 Task: Find connections with filter location New Westminster with filter topic #Consultantswith filter profile language French with filter current company IFF with filter school Young freshers Jobs in Karnataka with filter industry Book and Periodical Publishing with filter service category Project Management with filter keywords title Mentor
Action: Mouse moved to (212, 267)
Screenshot: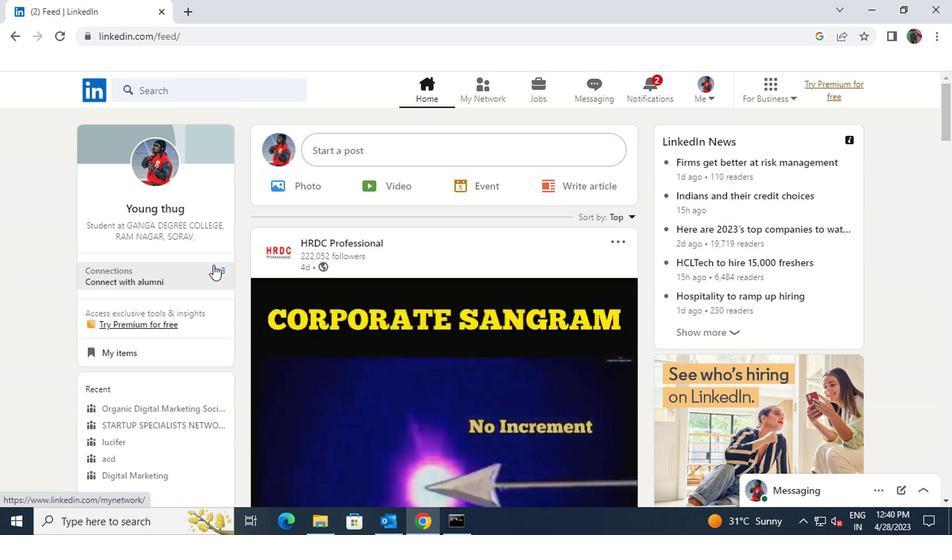 
Action: Mouse pressed left at (212, 267)
Screenshot: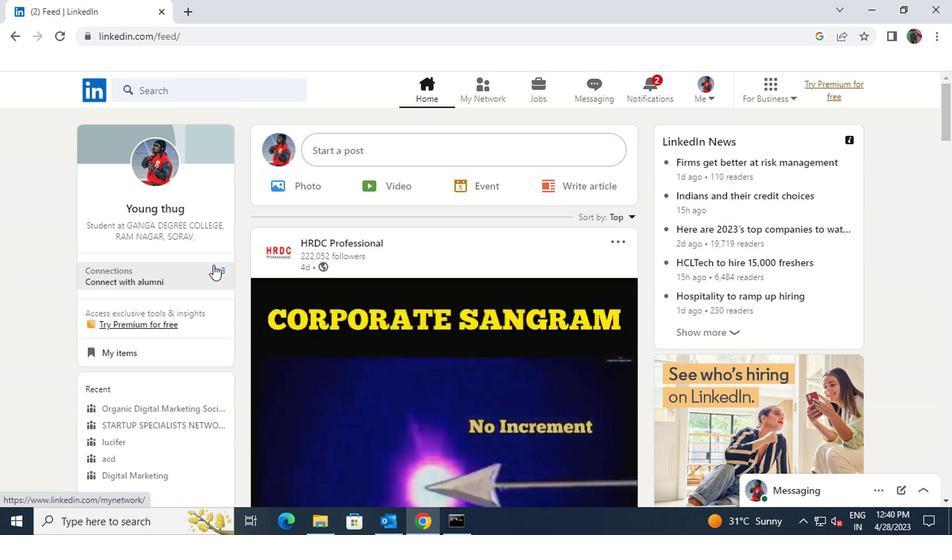 
Action: Mouse moved to (257, 169)
Screenshot: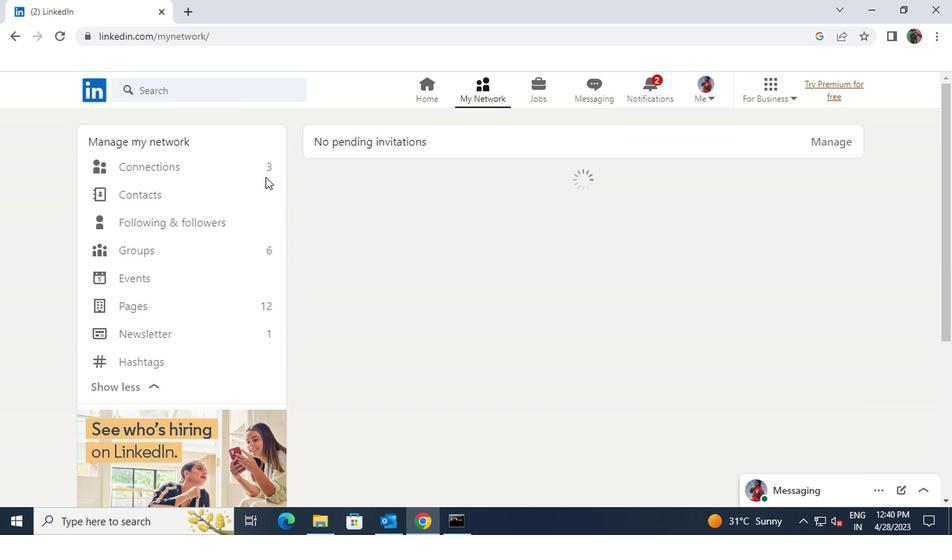 
Action: Mouse pressed left at (257, 169)
Screenshot: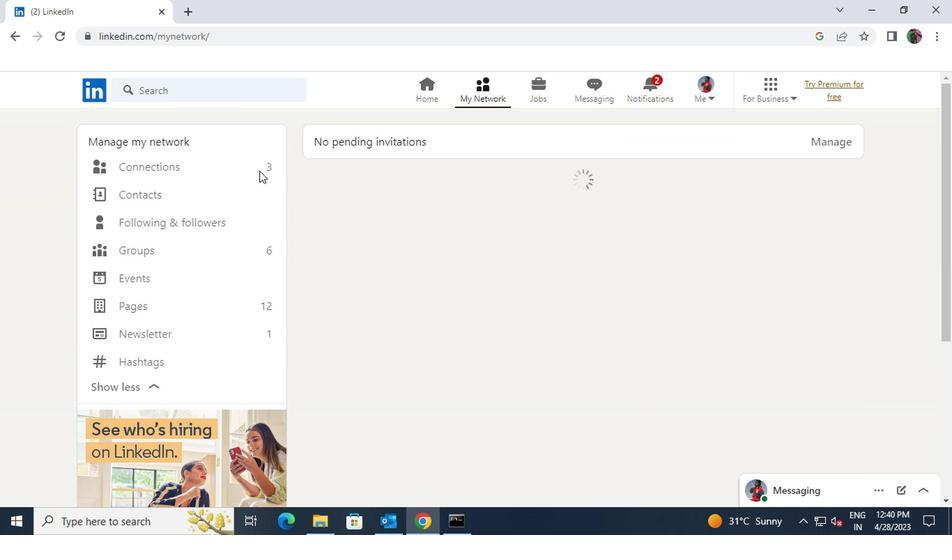
Action: Mouse moved to (252, 160)
Screenshot: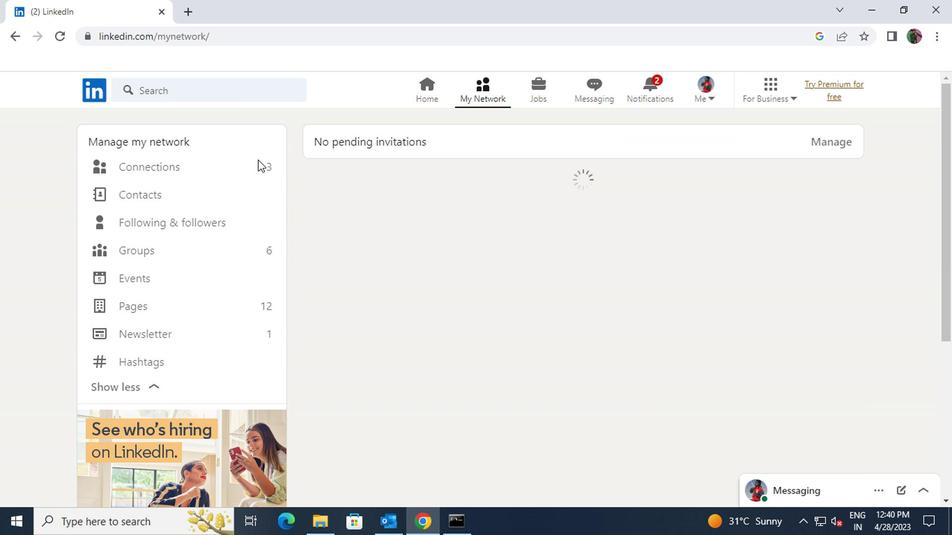 
Action: Mouse pressed left at (252, 160)
Screenshot: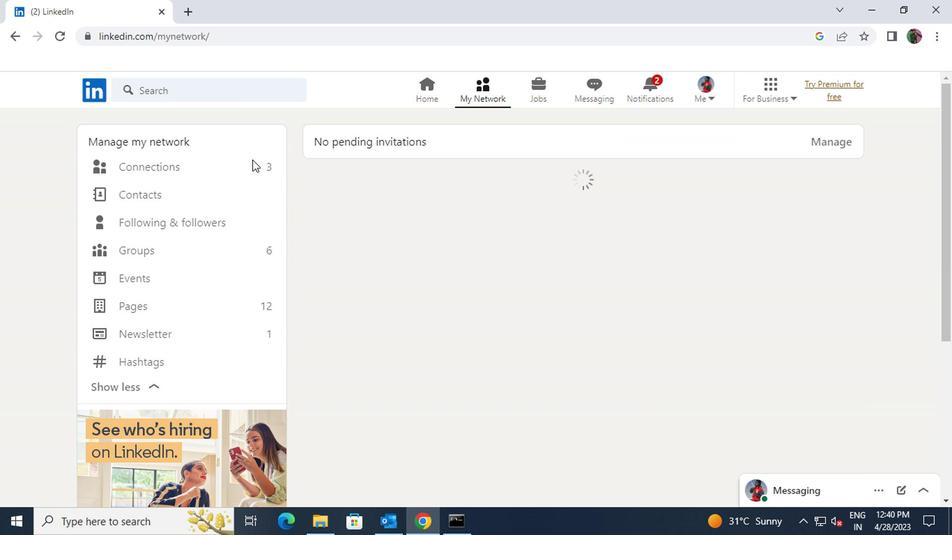 
Action: Mouse moved to (251, 160)
Screenshot: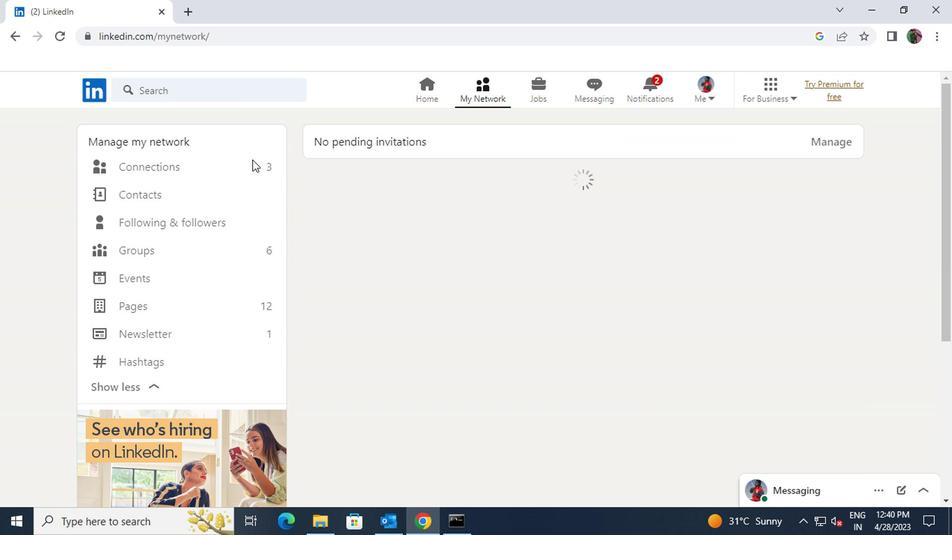 
Action: Mouse pressed left at (251, 160)
Screenshot: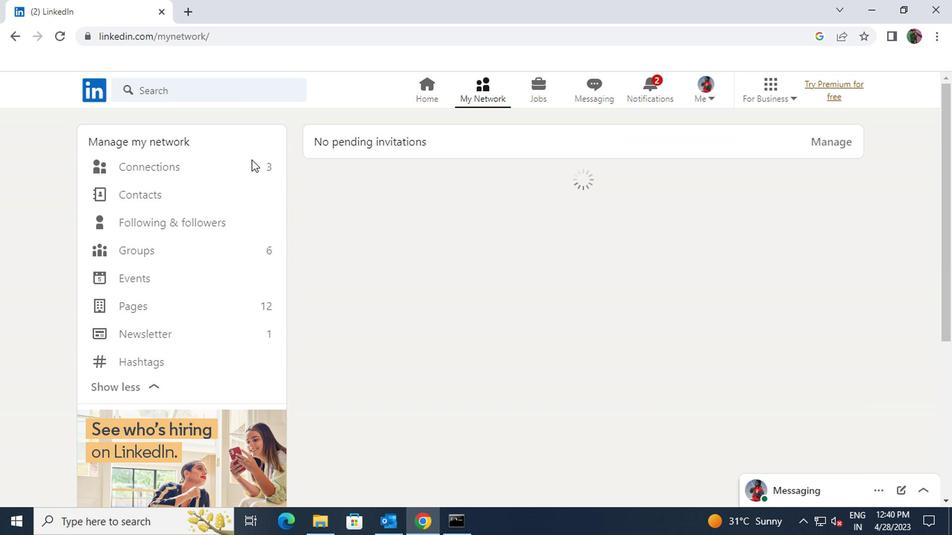 
Action: Mouse moved to (267, 170)
Screenshot: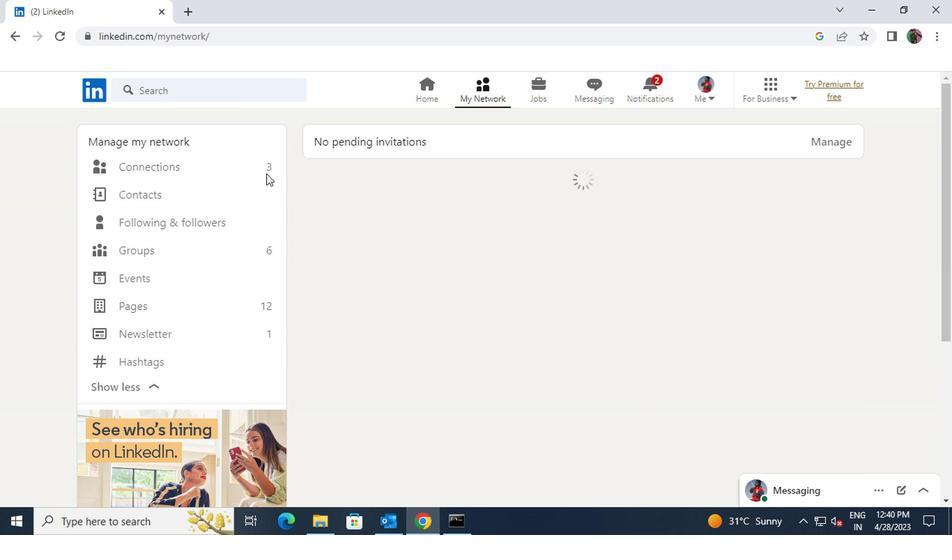 
Action: Mouse pressed left at (267, 170)
Screenshot: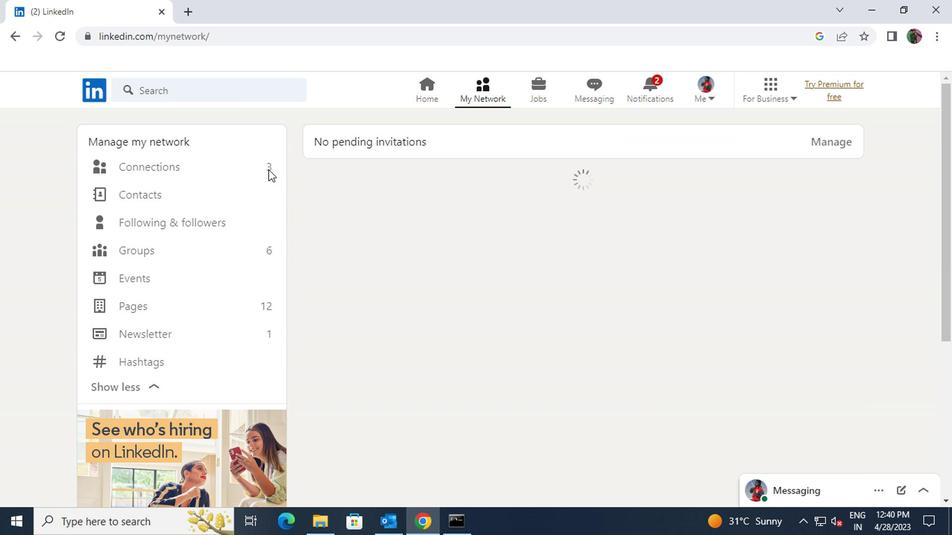 
Action: Mouse pressed left at (267, 170)
Screenshot: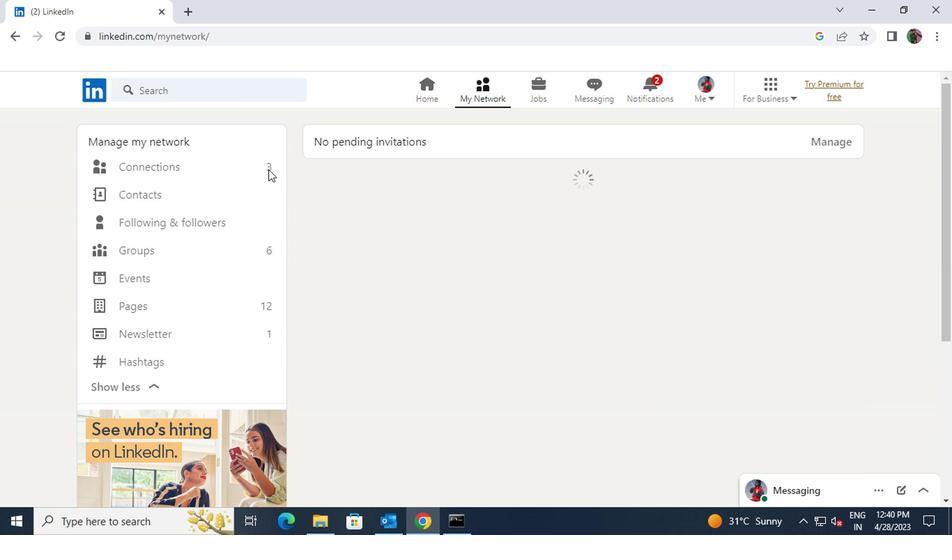 
Action: Mouse moved to (168, 167)
Screenshot: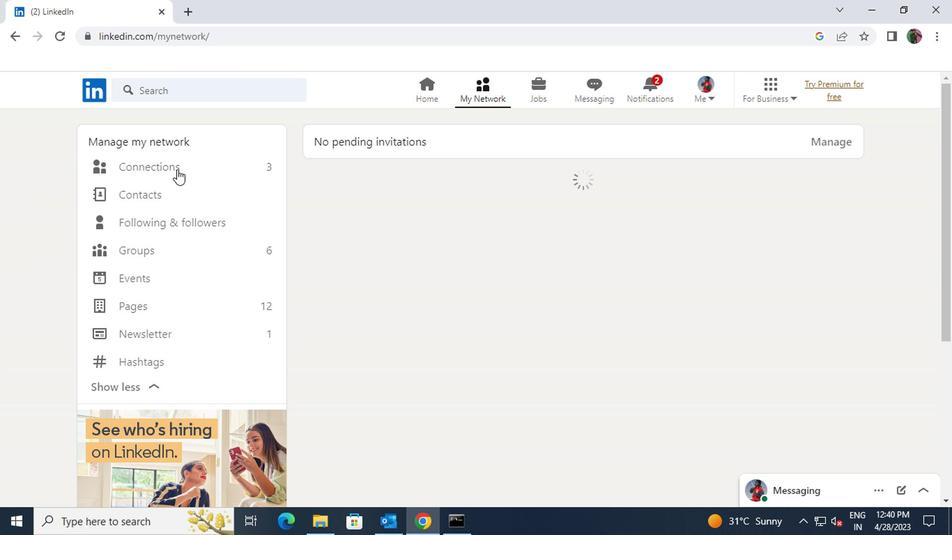 
Action: Mouse pressed left at (168, 167)
Screenshot: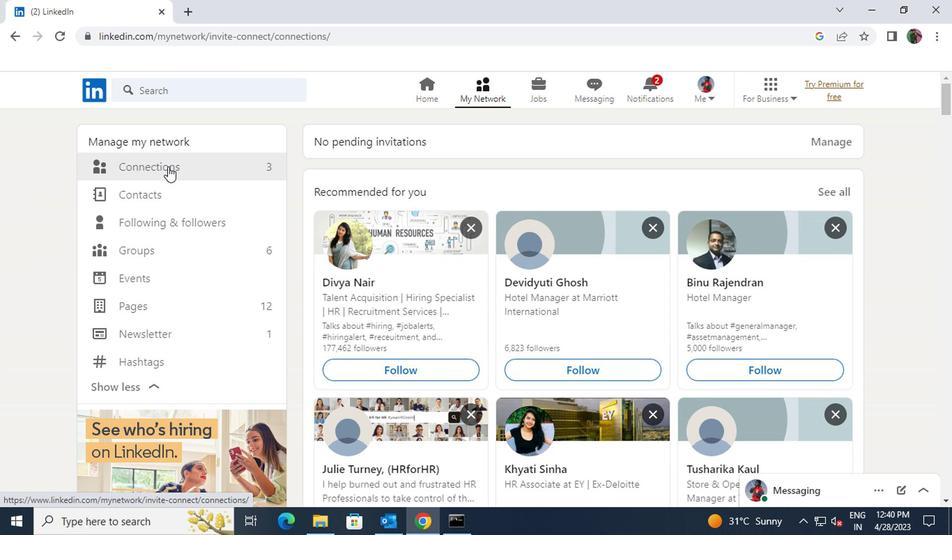 
Action: Mouse moved to (571, 169)
Screenshot: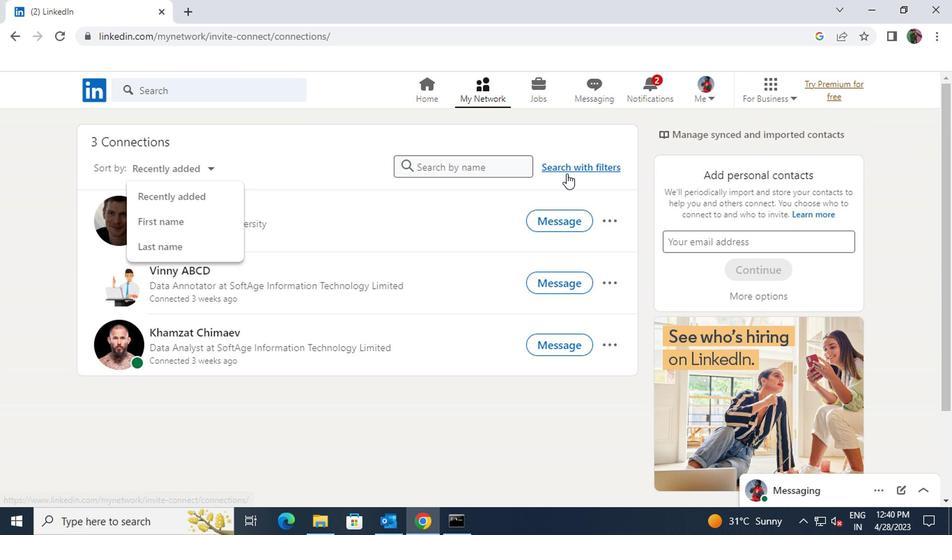 
Action: Mouse pressed left at (571, 169)
Screenshot: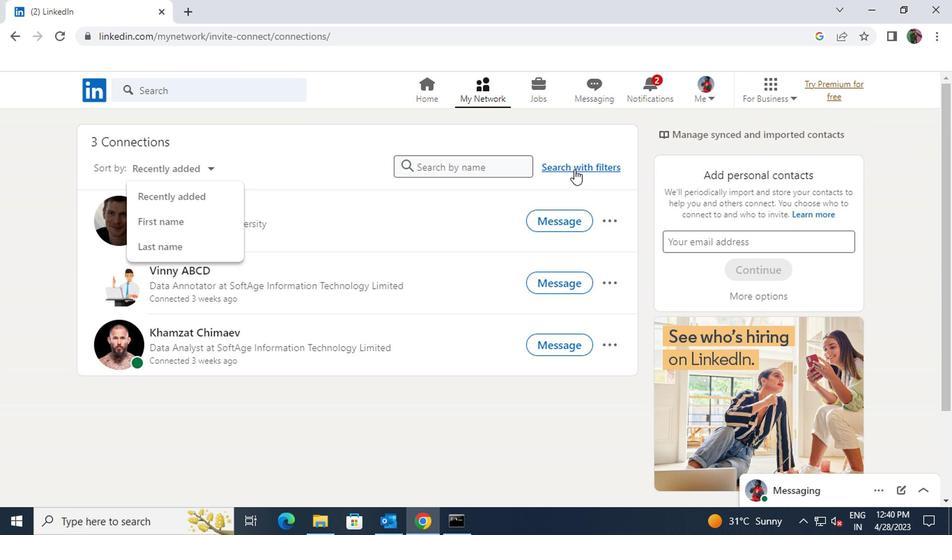 
Action: Mouse moved to (528, 129)
Screenshot: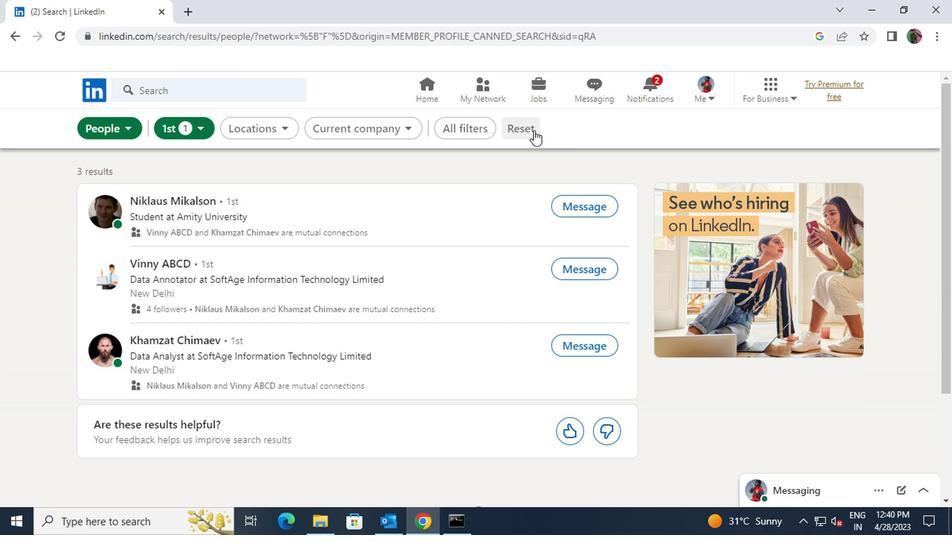 
Action: Mouse pressed left at (528, 129)
Screenshot: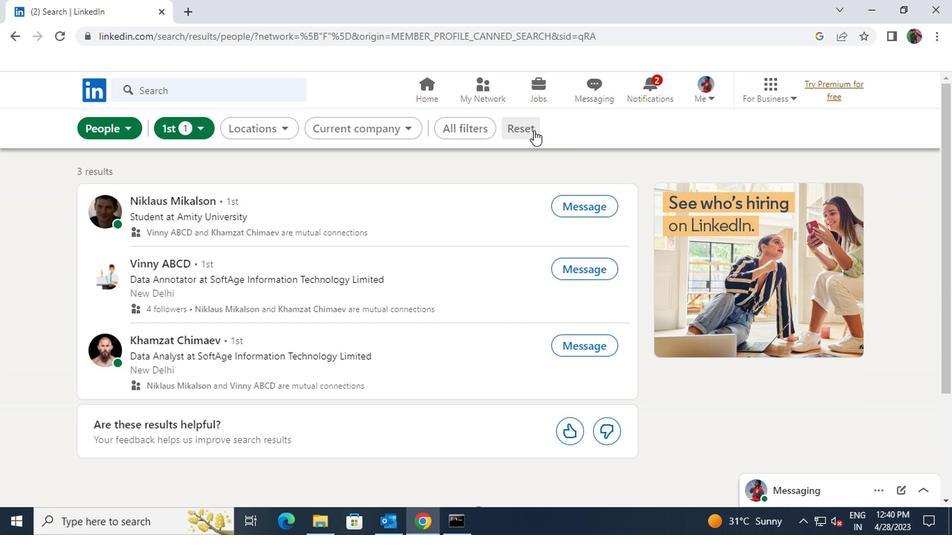 
Action: Mouse moved to (515, 127)
Screenshot: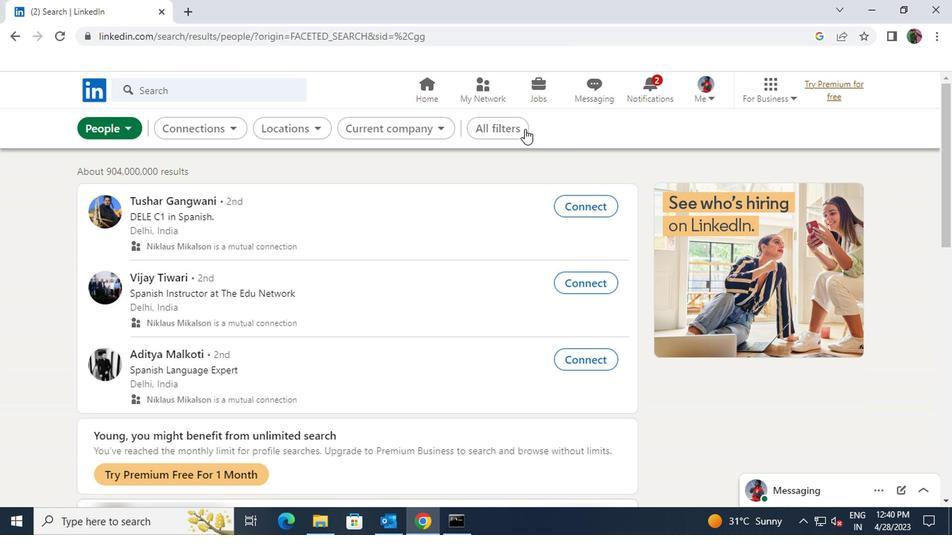 
Action: Mouse pressed left at (515, 127)
Screenshot: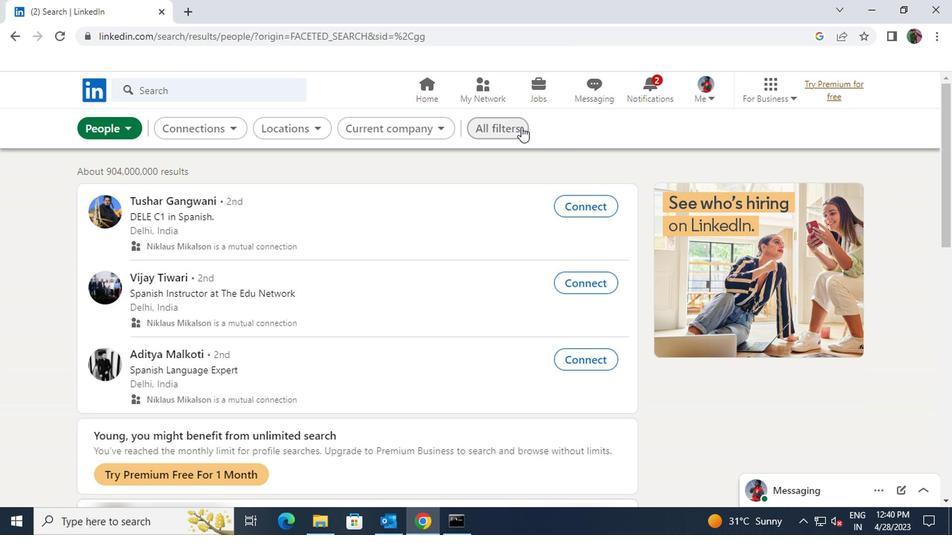 
Action: Mouse moved to (762, 325)
Screenshot: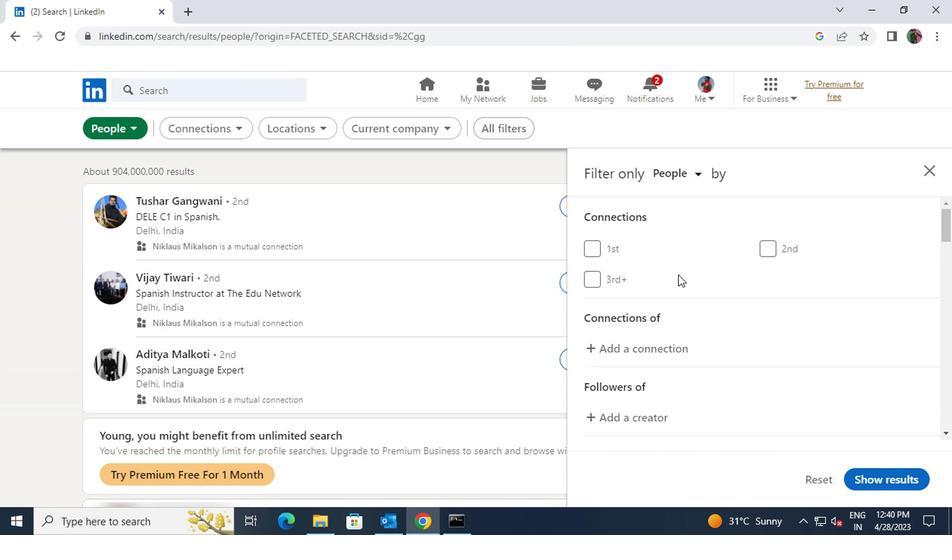 
Action: Mouse scrolled (762, 325) with delta (0, 0)
Screenshot: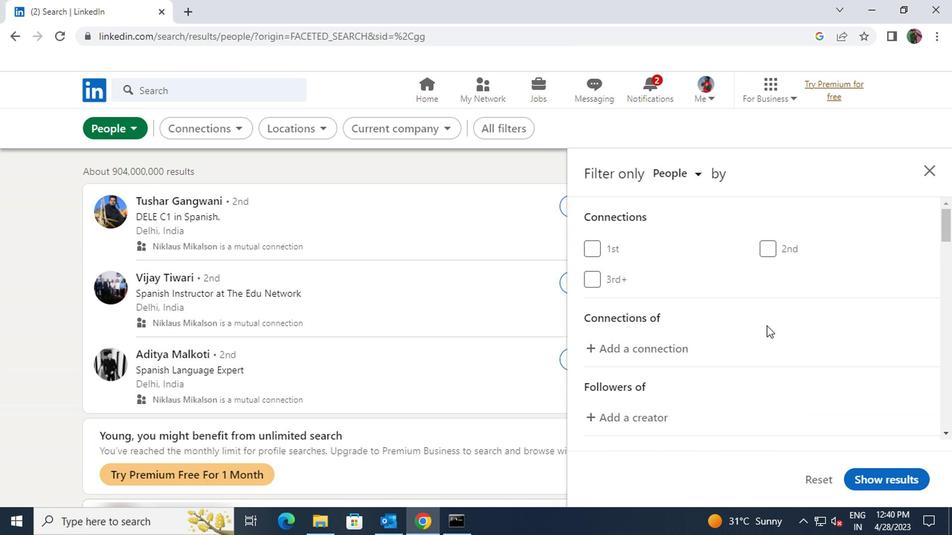 
Action: Mouse scrolled (762, 325) with delta (0, 0)
Screenshot: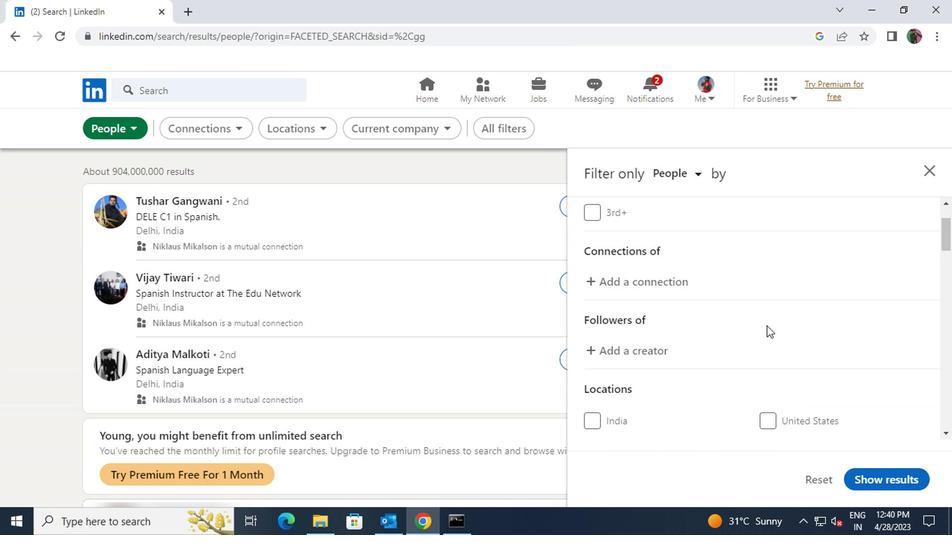 
Action: Mouse scrolled (762, 325) with delta (0, 0)
Screenshot: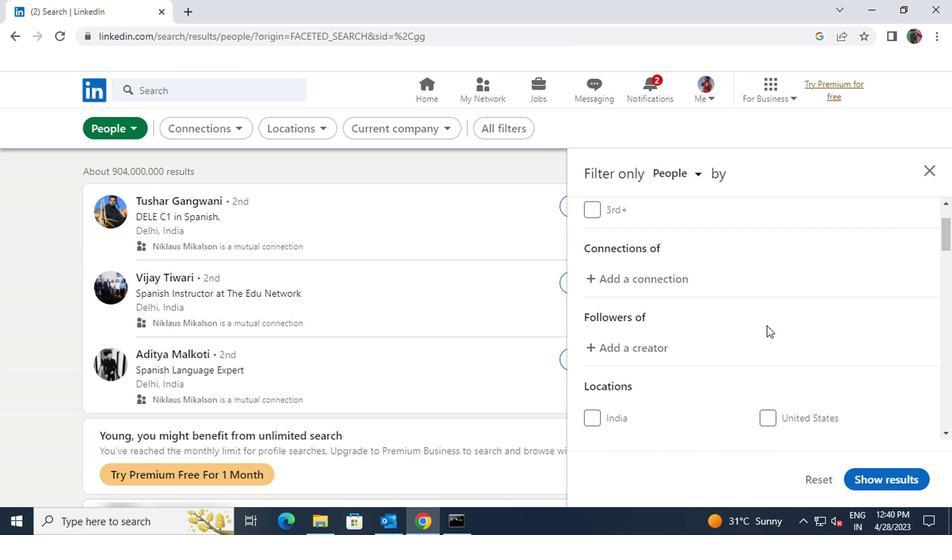 
Action: Mouse moved to (774, 332)
Screenshot: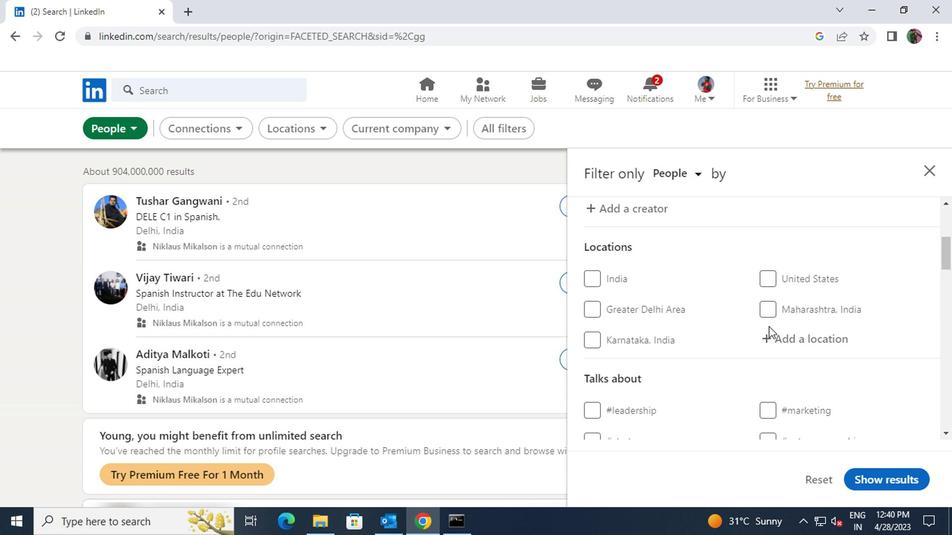 
Action: Mouse pressed left at (774, 332)
Screenshot: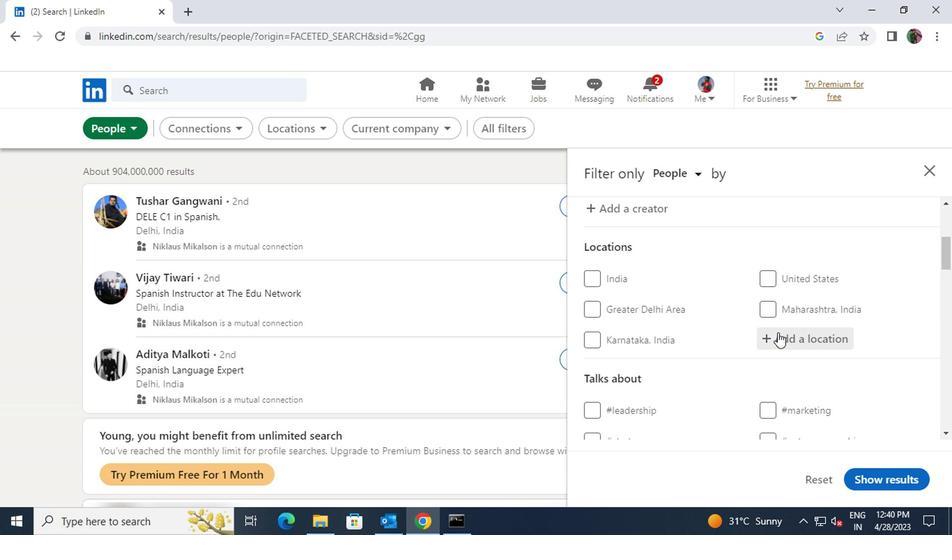 
Action: Key pressed <Key.shift>NEW<Key.space><Key.shift>WEST
Screenshot: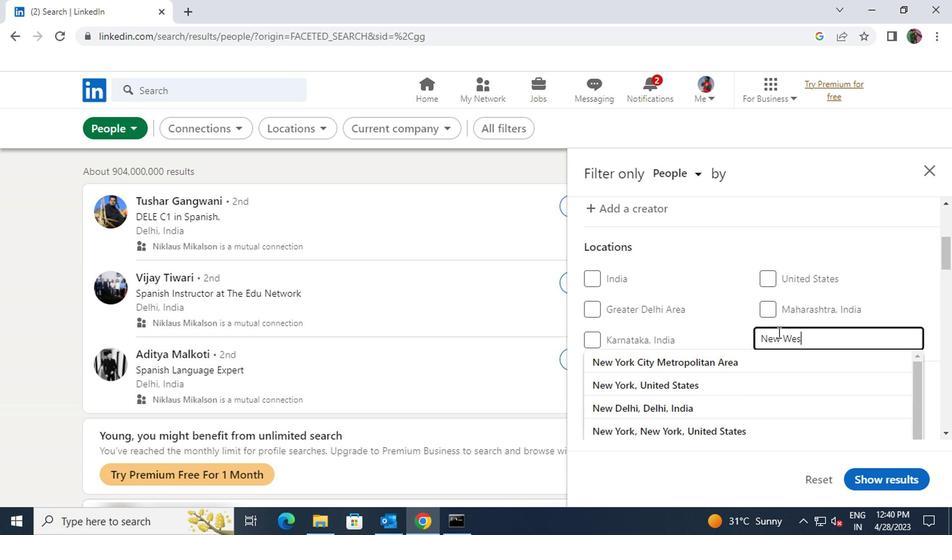 
Action: Mouse moved to (776, 358)
Screenshot: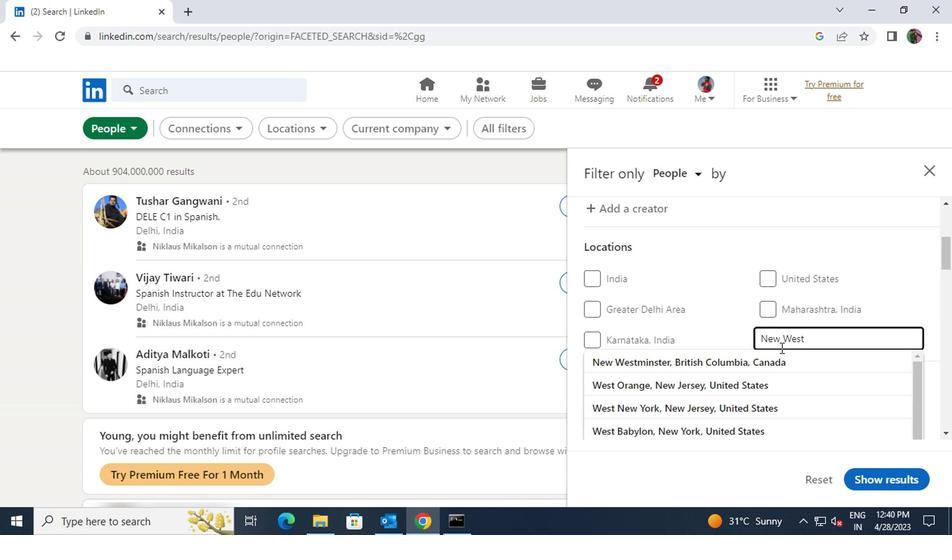 
Action: Mouse pressed left at (776, 358)
Screenshot: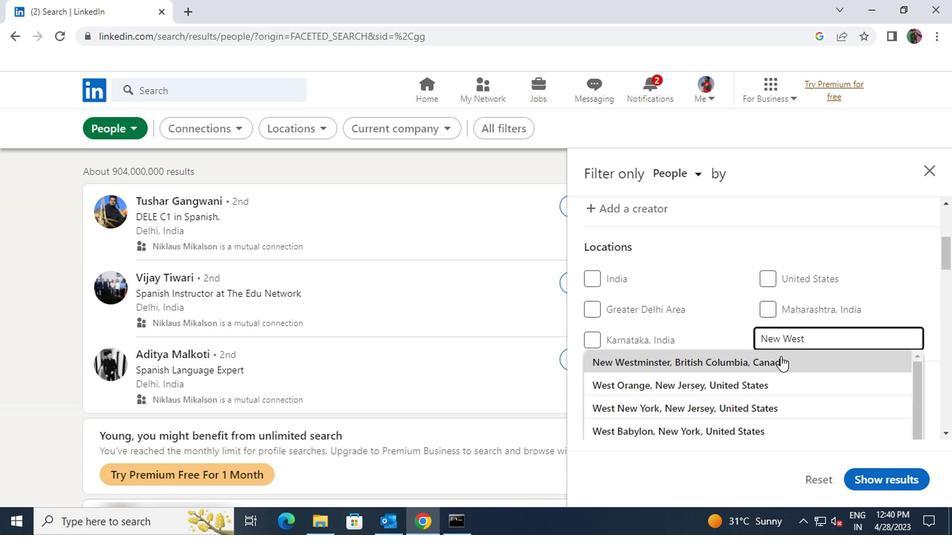 
Action: Mouse scrolled (776, 358) with delta (0, 0)
Screenshot: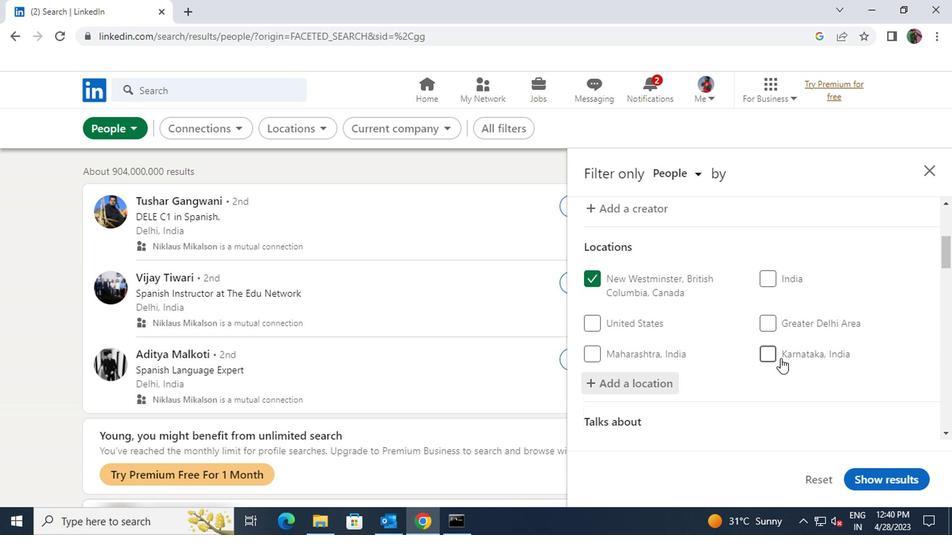 
Action: Mouse scrolled (776, 358) with delta (0, 0)
Screenshot: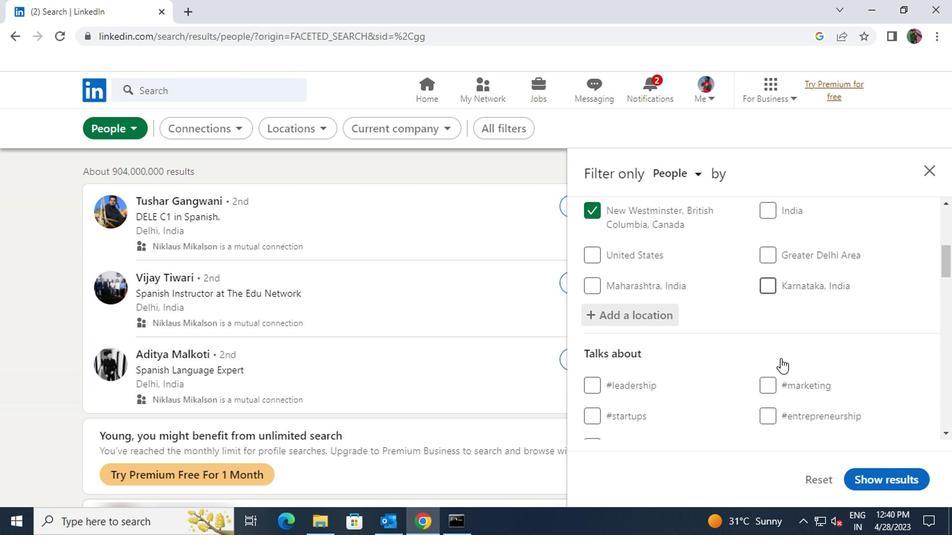 
Action: Mouse moved to (780, 369)
Screenshot: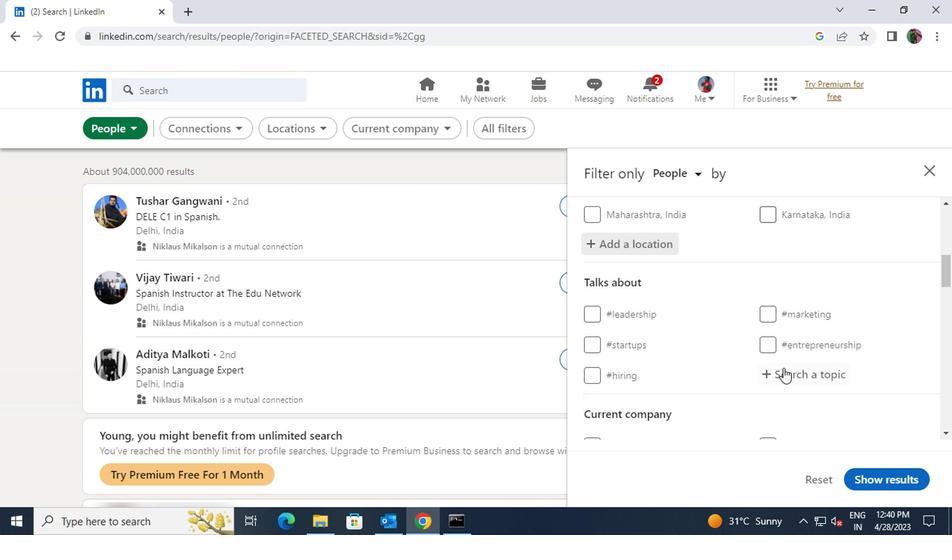 
Action: Mouse pressed left at (780, 369)
Screenshot: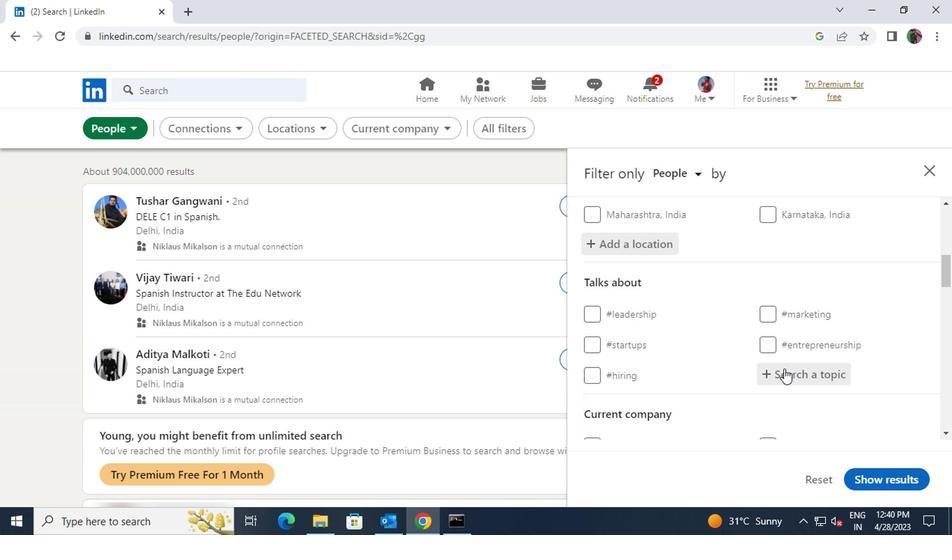 
Action: Key pressed <Key.shift>CONSULTAN
Screenshot: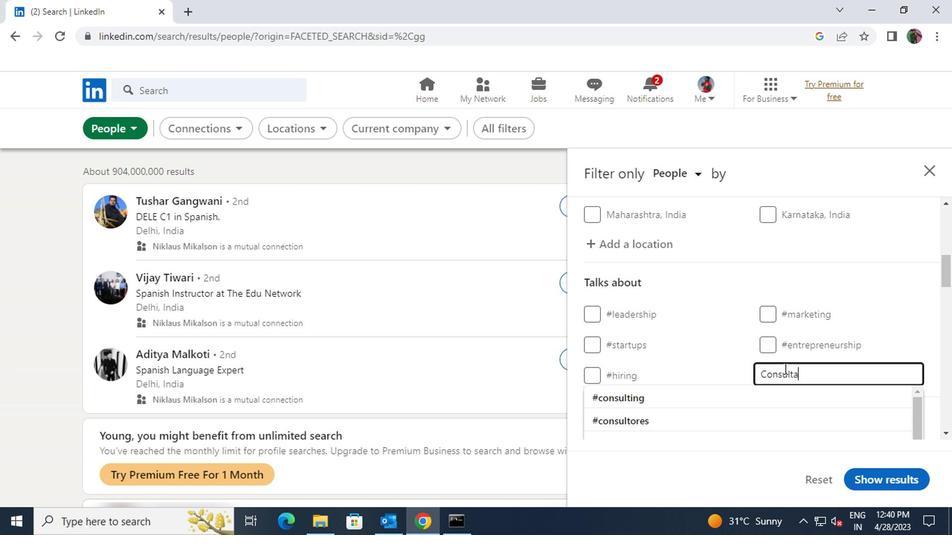 
Action: Mouse moved to (764, 389)
Screenshot: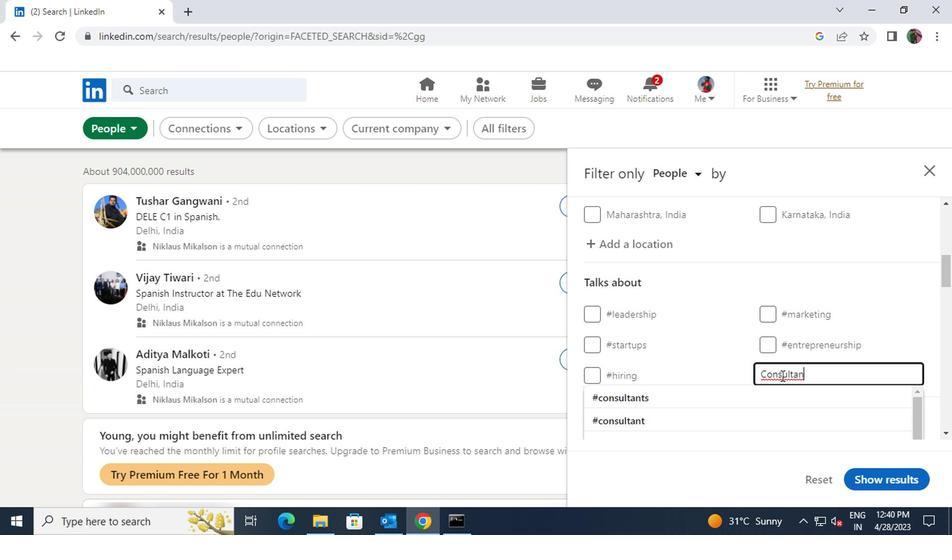 
Action: Mouse pressed left at (764, 389)
Screenshot: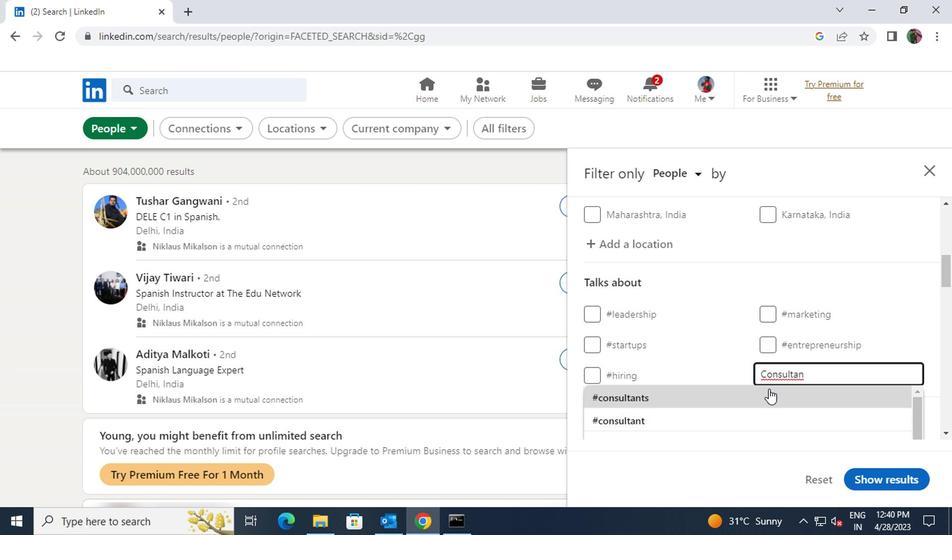 
Action: Mouse scrolled (764, 388) with delta (0, 0)
Screenshot: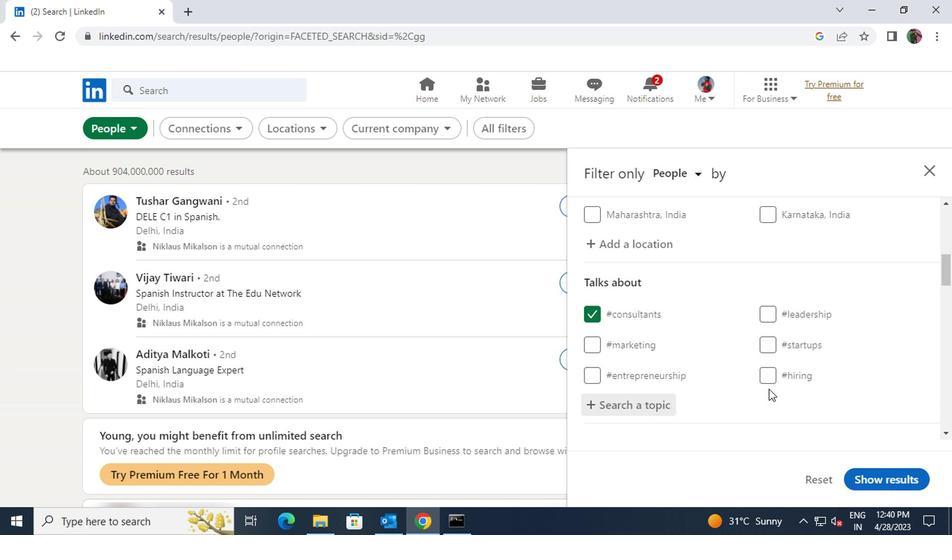 
Action: Mouse scrolled (764, 388) with delta (0, 0)
Screenshot: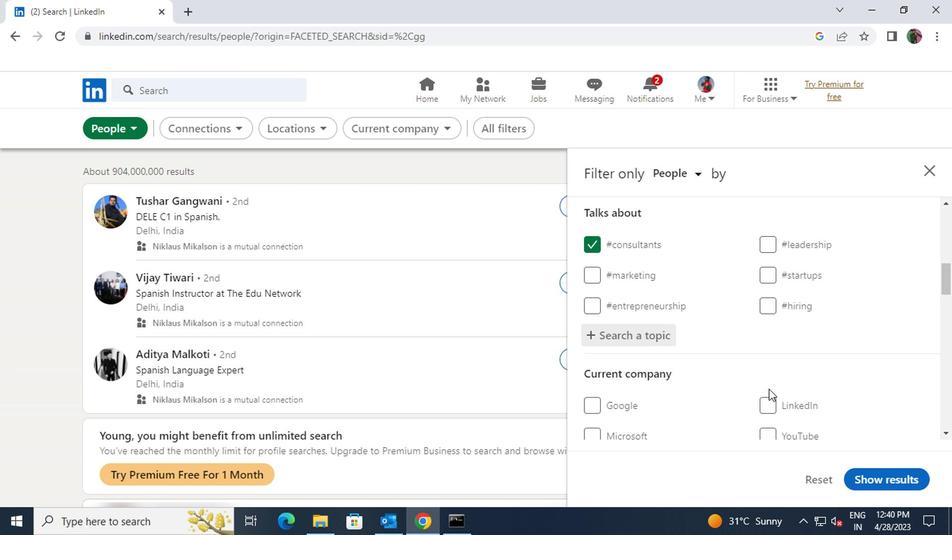 
Action: Mouse scrolled (764, 388) with delta (0, 0)
Screenshot: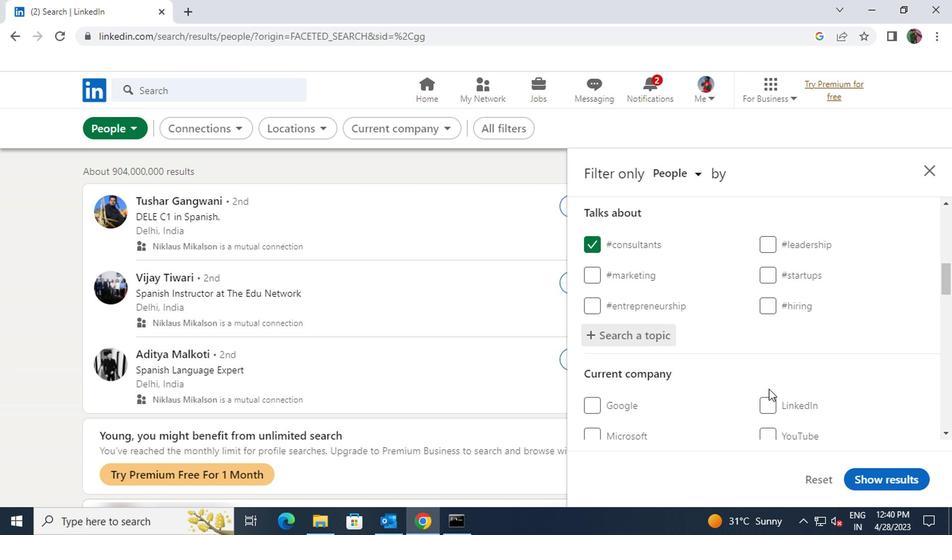 
Action: Mouse scrolled (764, 388) with delta (0, 0)
Screenshot: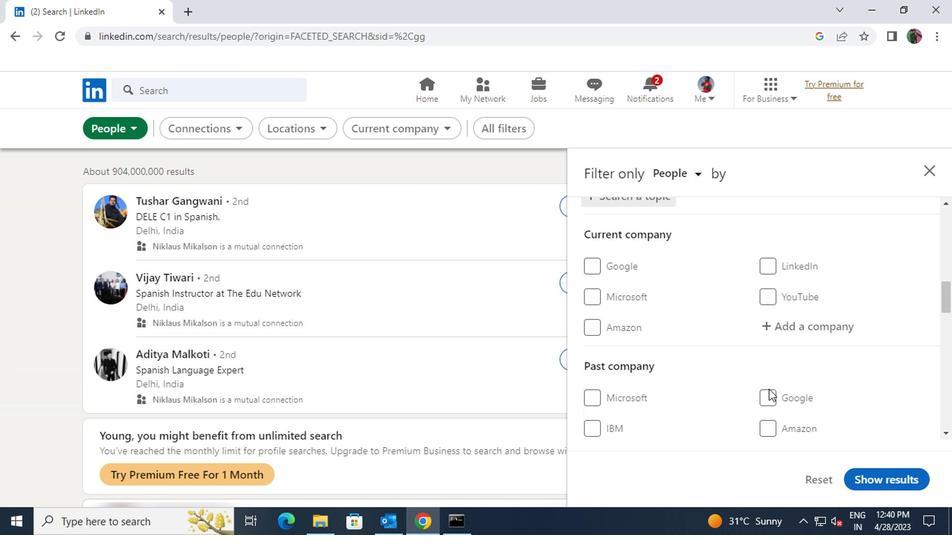 
Action: Mouse scrolled (764, 388) with delta (0, 0)
Screenshot: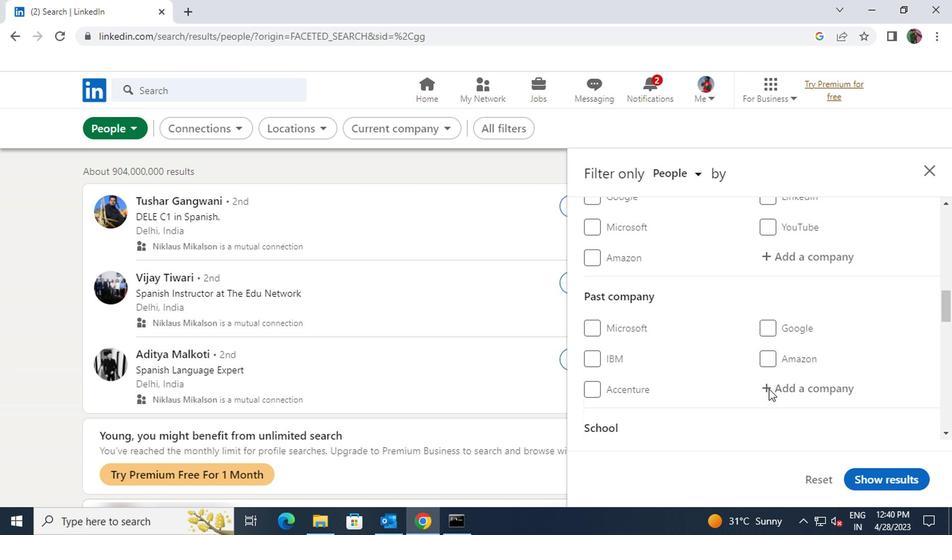 
Action: Mouse scrolled (764, 388) with delta (0, 0)
Screenshot: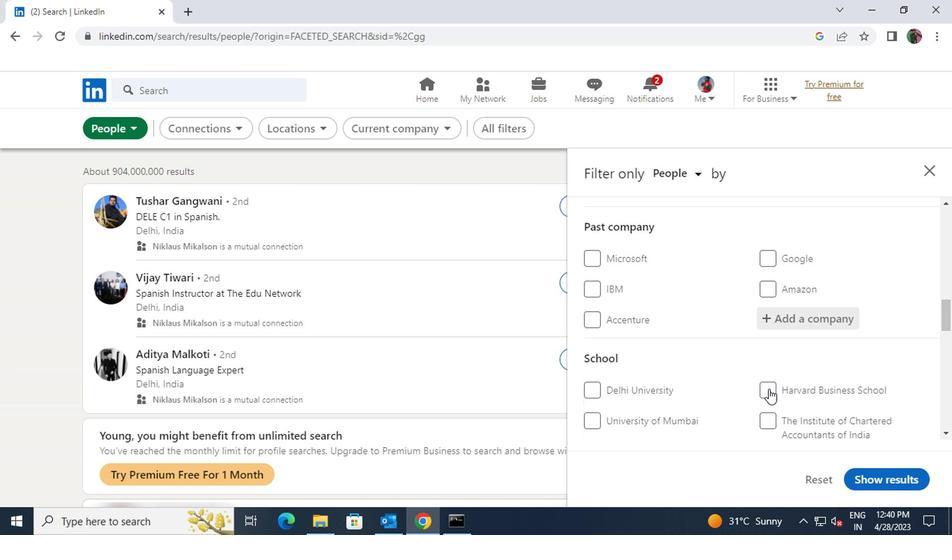 
Action: Mouse scrolled (764, 388) with delta (0, 0)
Screenshot: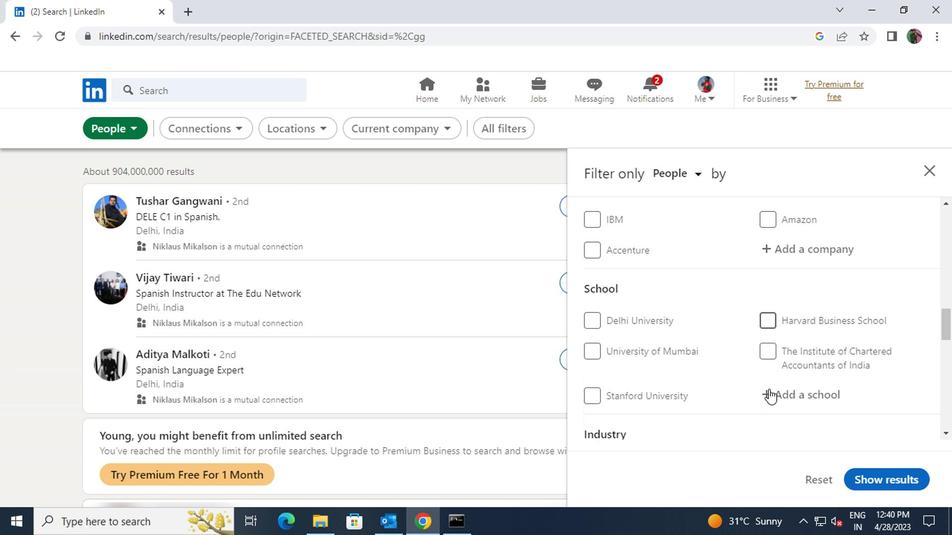 
Action: Mouse scrolled (764, 388) with delta (0, 0)
Screenshot: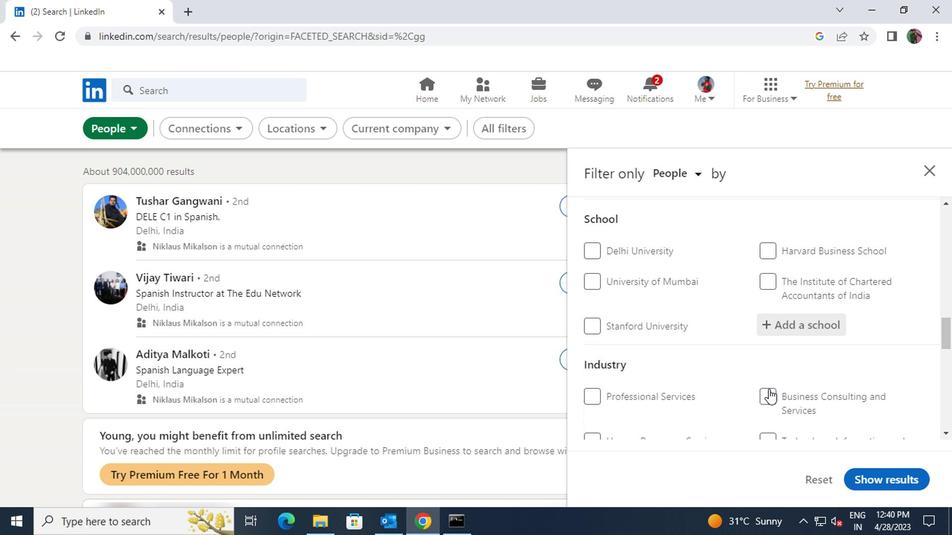 
Action: Mouse scrolled (764, 388) with delta (0, 0)
Screenshot: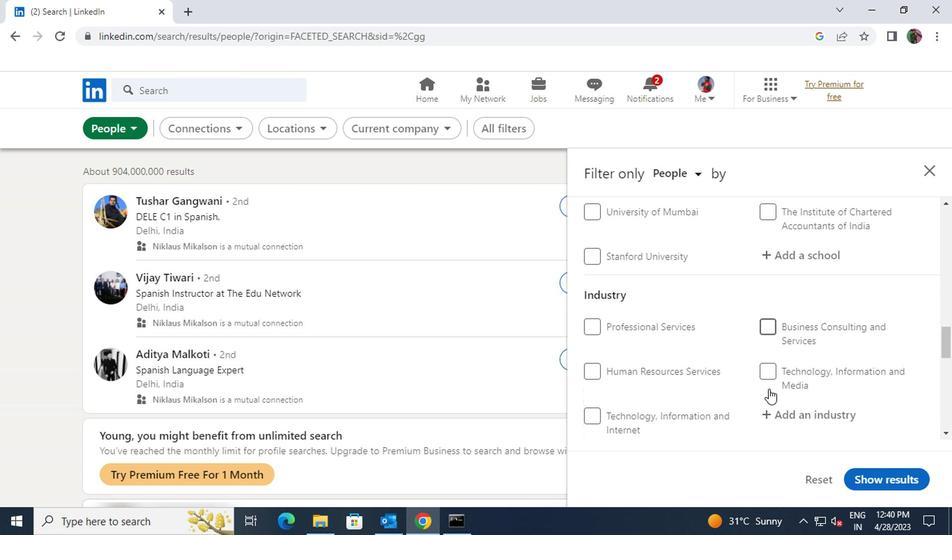 
Action: Mouse scrolled (764, 388) with delta (0, 0)
Screenshot: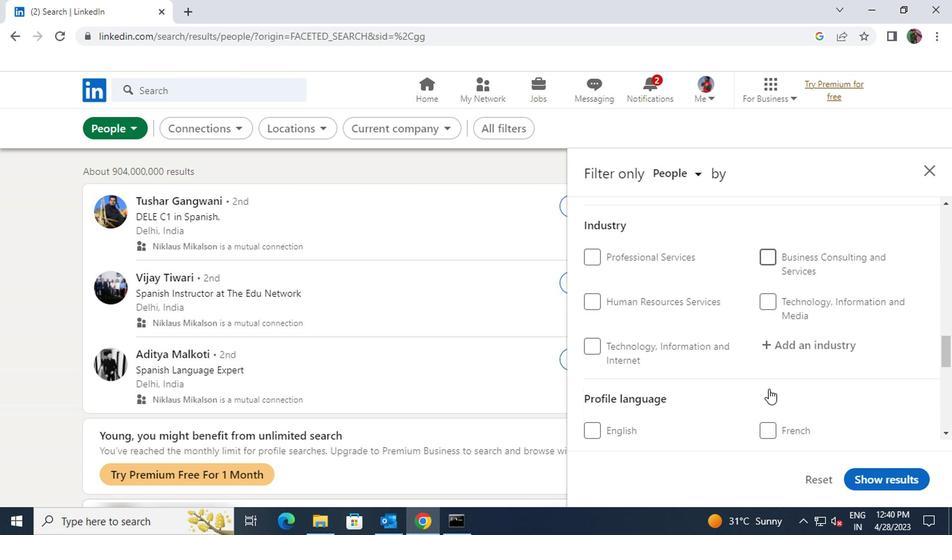 
Action: Mouse moved to (762, 360)
Screenshot: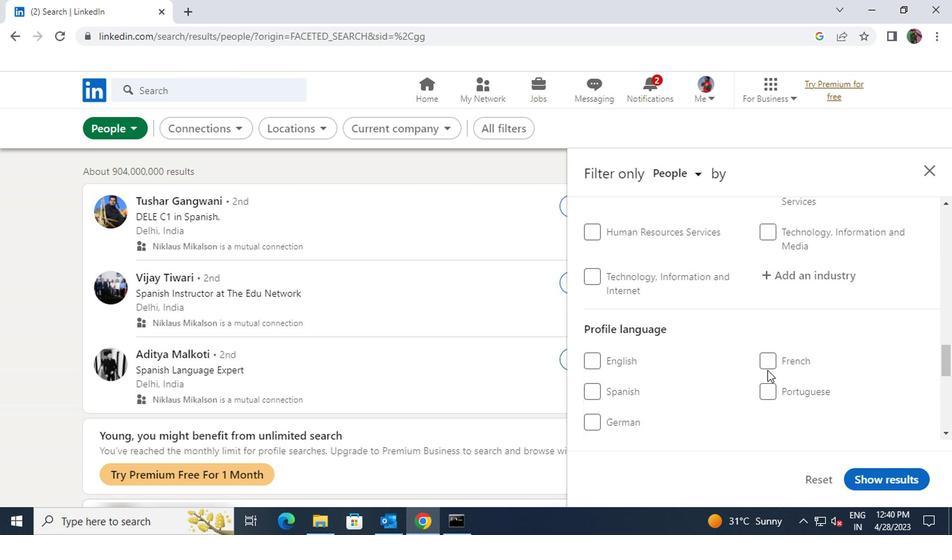 
Action: Mouse pressed left at (762, 360)
Screenshot: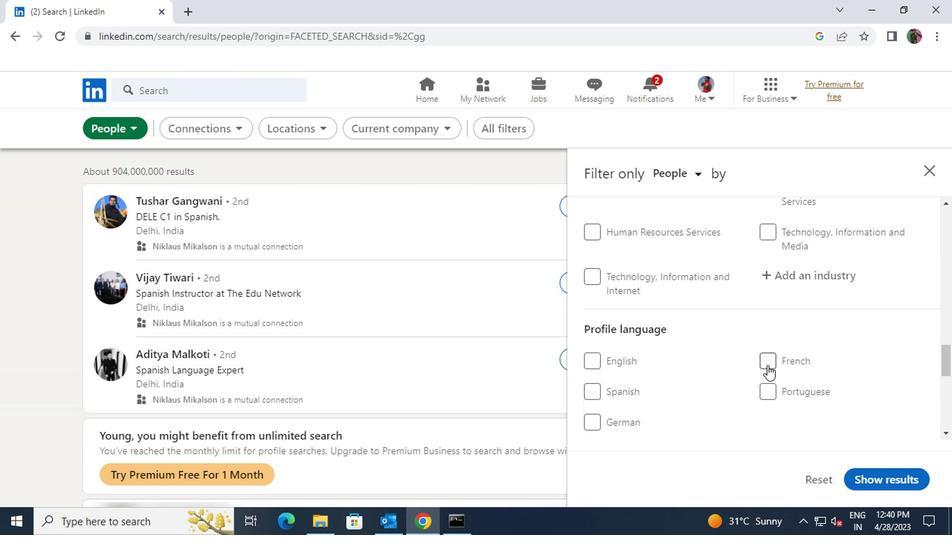 
Action: Mouse scrolled (762, 361) with delta (0, 0)
Screenshot: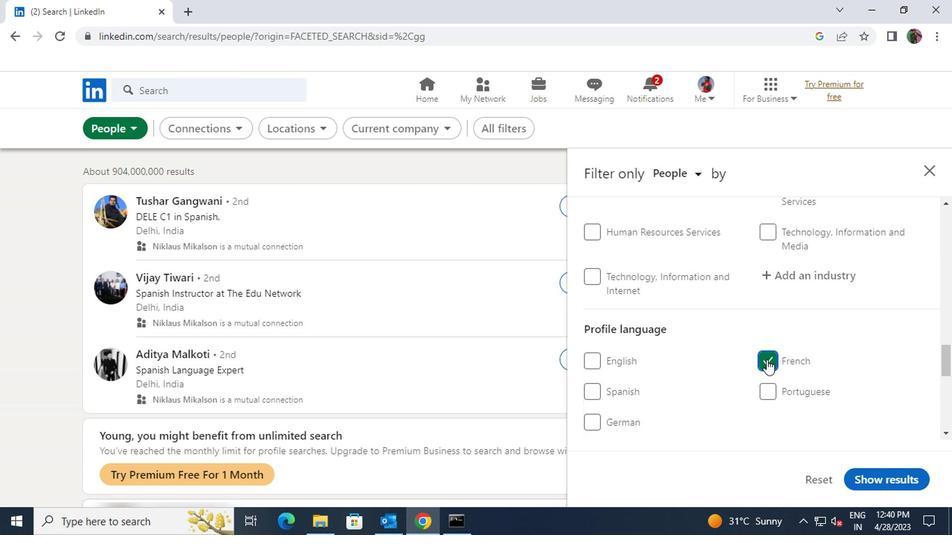 
Action: Mouse scrolled (762, 361) with delta (0, 0)
Screenshot: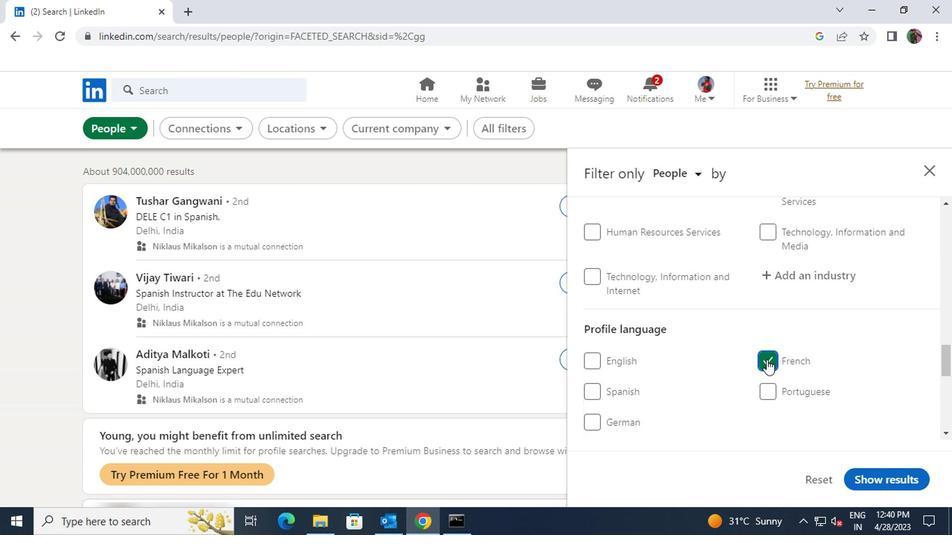 
Action: Mouse scrolled (762, 361) with delta (0, 0)
Screenshot: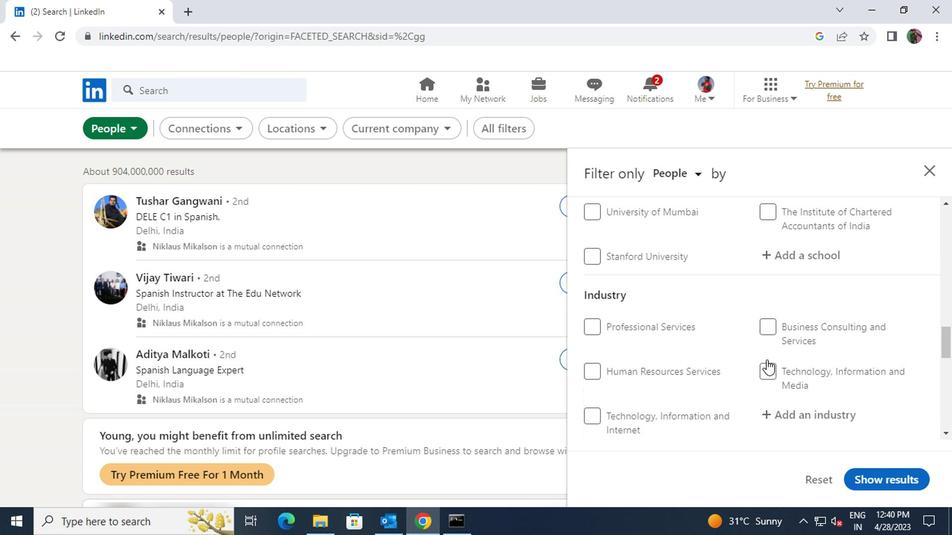 
Action: Mouse scrolled (762, 361) with delta (0, 0)
Screenshot: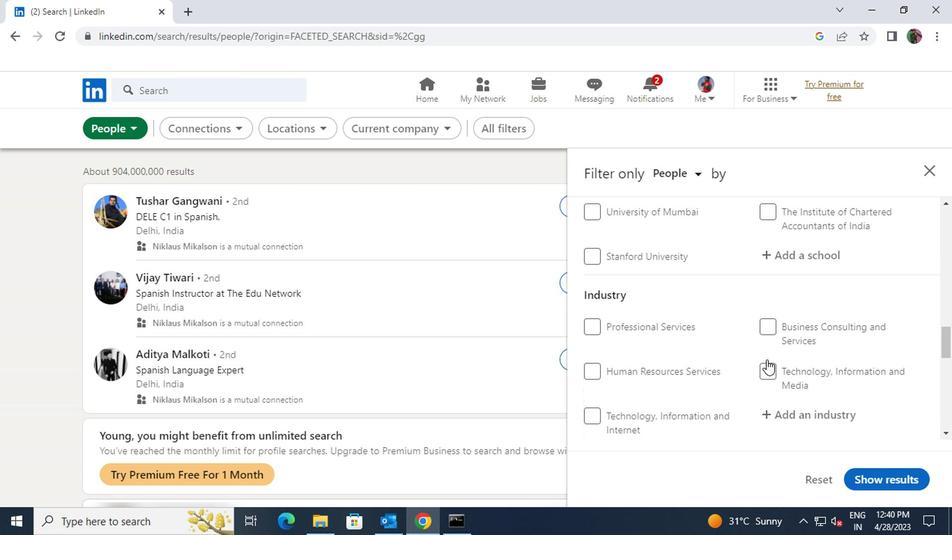 
Action: Mouse scrolled (762, 361) with delta (0, 0)
Screenshot: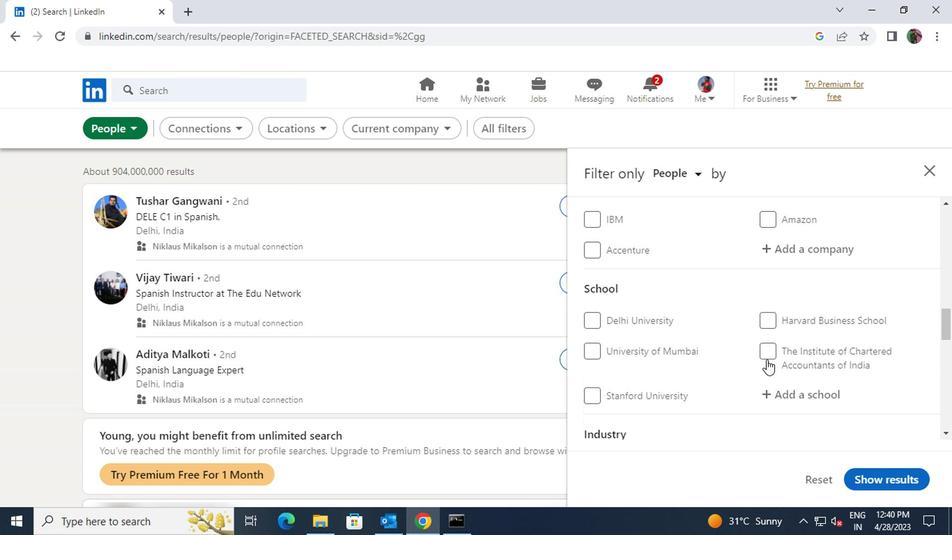 
Action: Mouse scrolled (762, 361) with delta (0, 0)
Screenshot: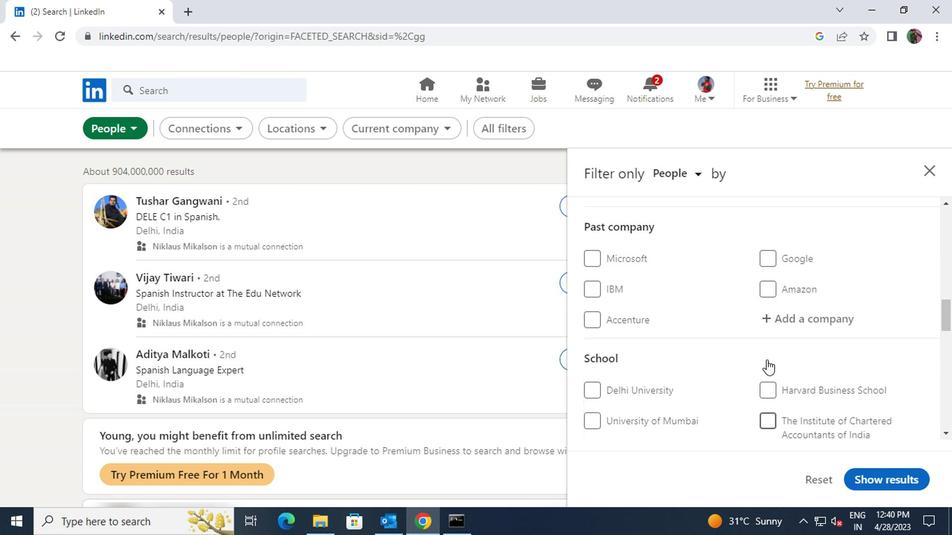 
Action: Mouse scrolled (762, 361) with delta (0, 0)
Screenshot: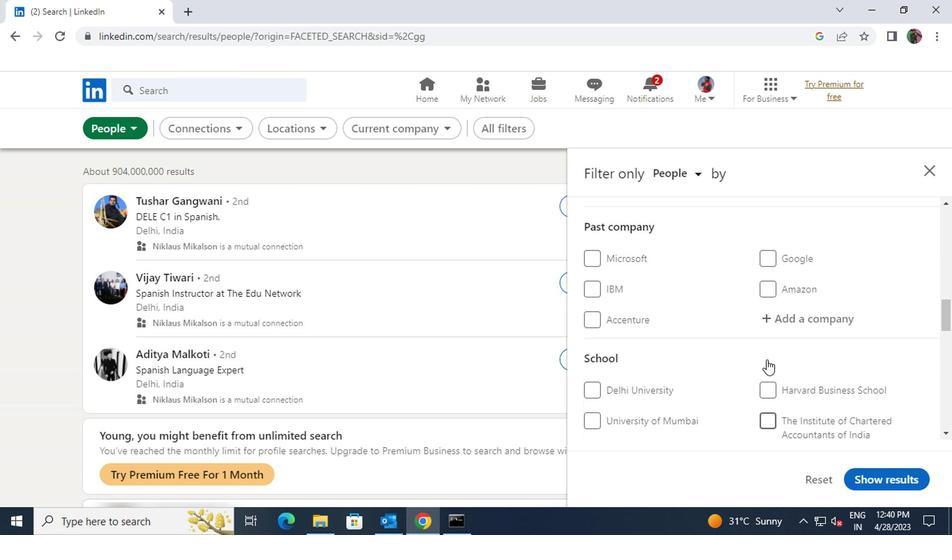 
Action: Mouse moved to (773, 330)
Screenshot: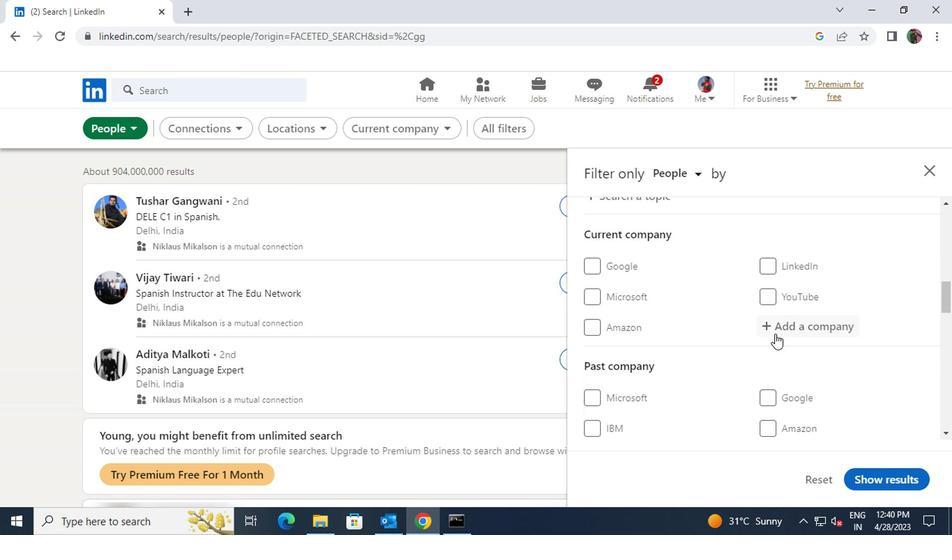 
Action: Mouse pressed left at (773, 330)
Screenshot: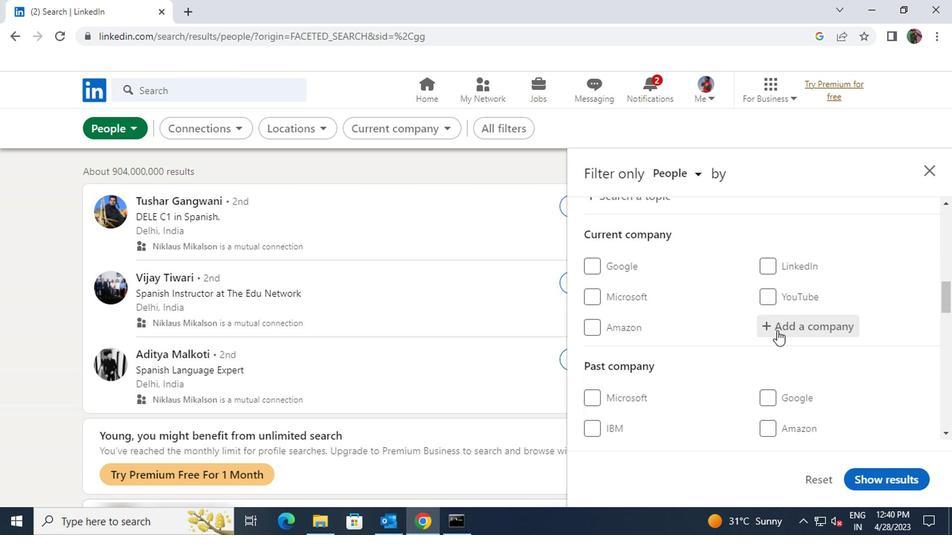 
Action: Key pressed <Key.shift>IFF
Screenshot: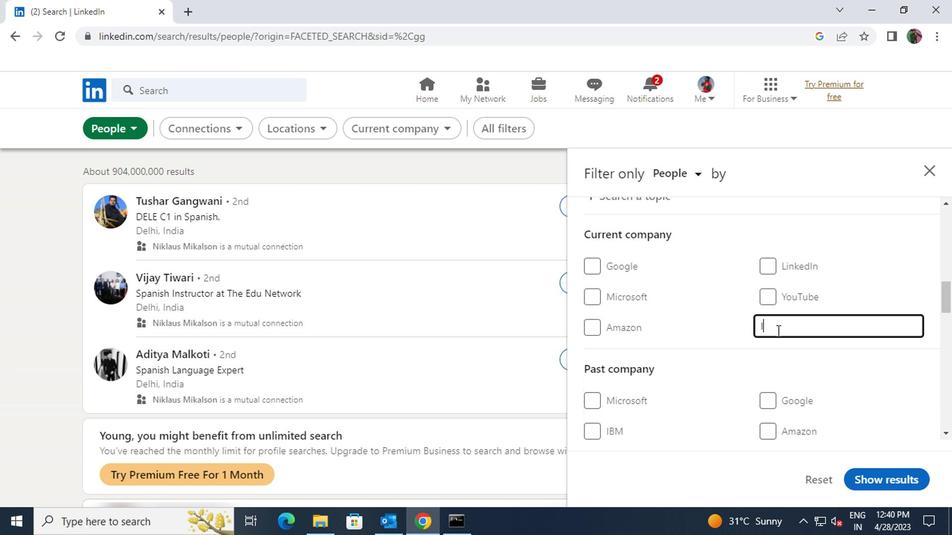 
Action: Mouse moved to (767, 356)
Screenshot: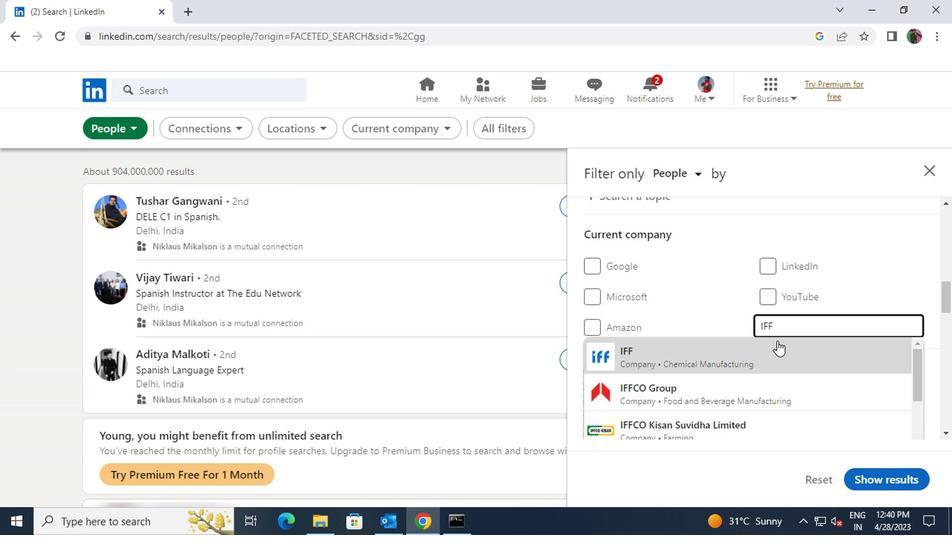 
Action: Mouse pressed left at (767, 356)
Screenshot: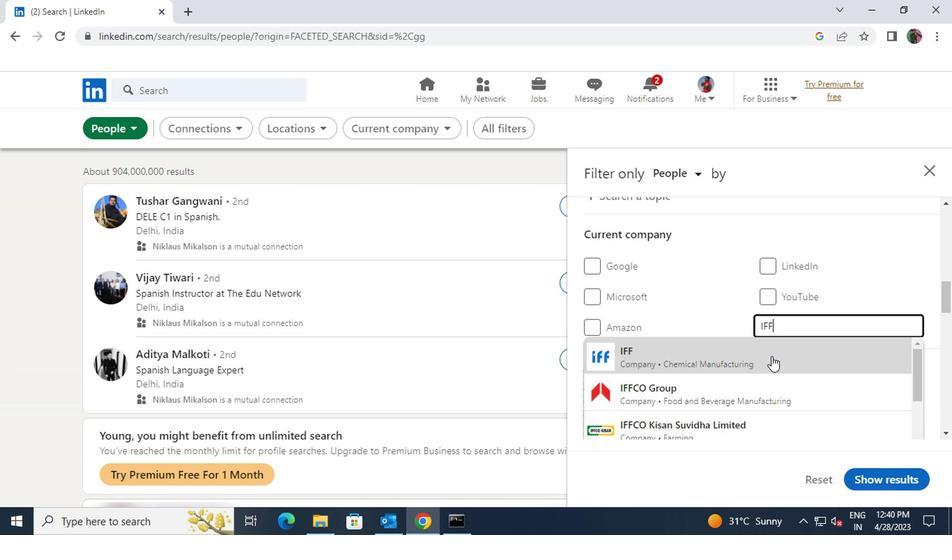 
Action: Mouse scrolled (767, 356) with delta (0, 0)
Screenshot: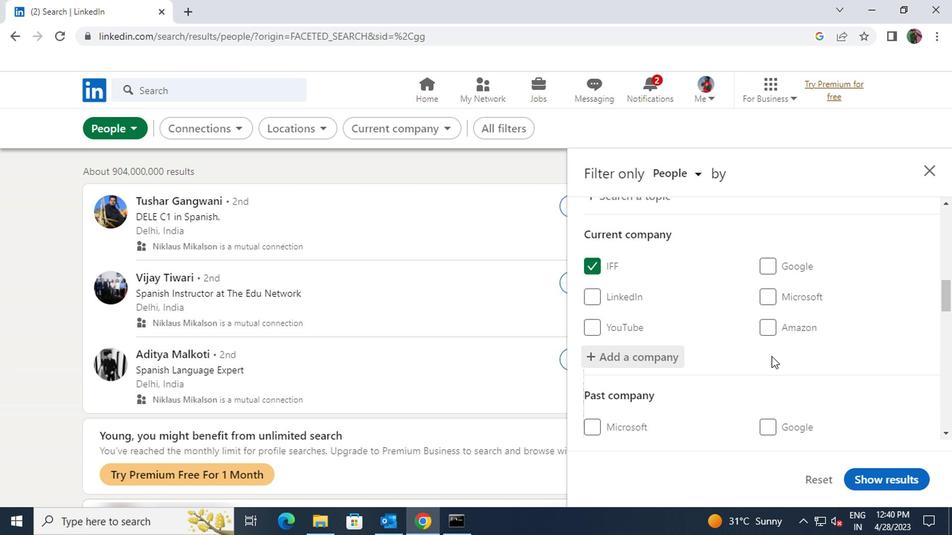 
Action: Mouse scrolled (767, 356) with delta (0, 0)
Screenshot: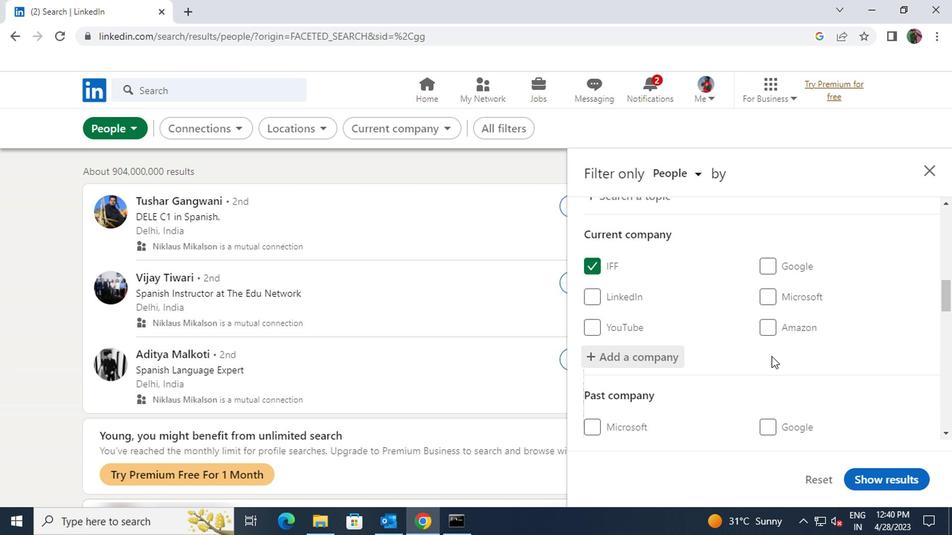 
Action: Mouse scrolled (767, 356) with delta (0, 0)
Screenshot: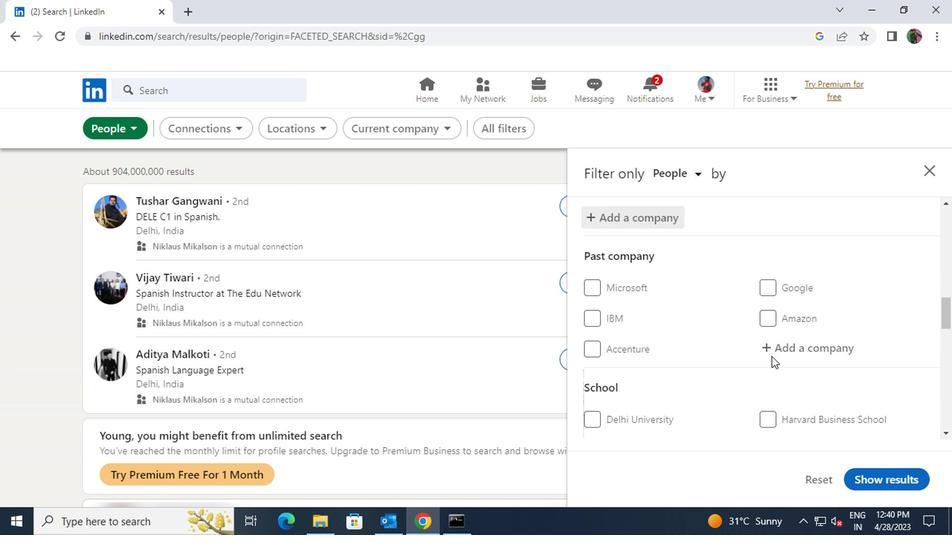 
Action: Mouse scrolled (767, 356) with delta (0, 0)
Screenshot: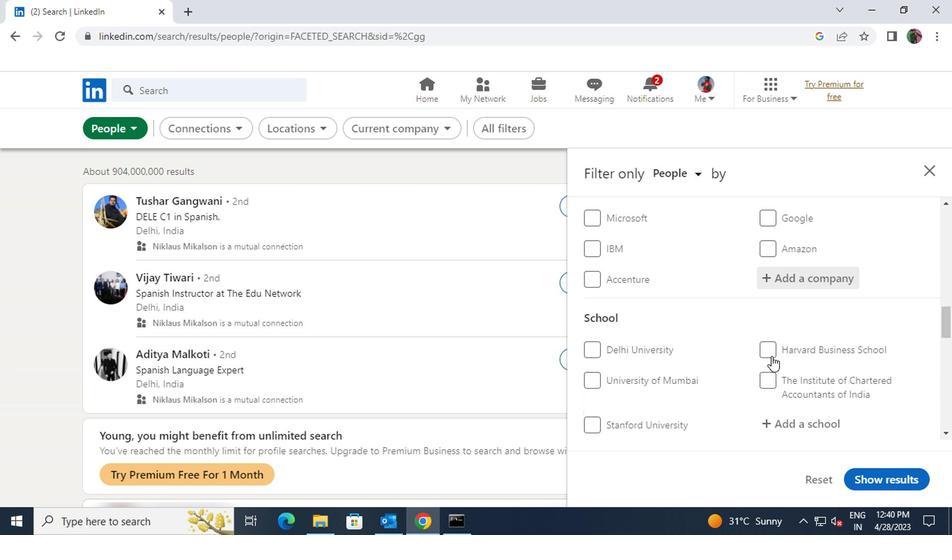 
Action: Mouse moved to (768, 355)
Screenshot: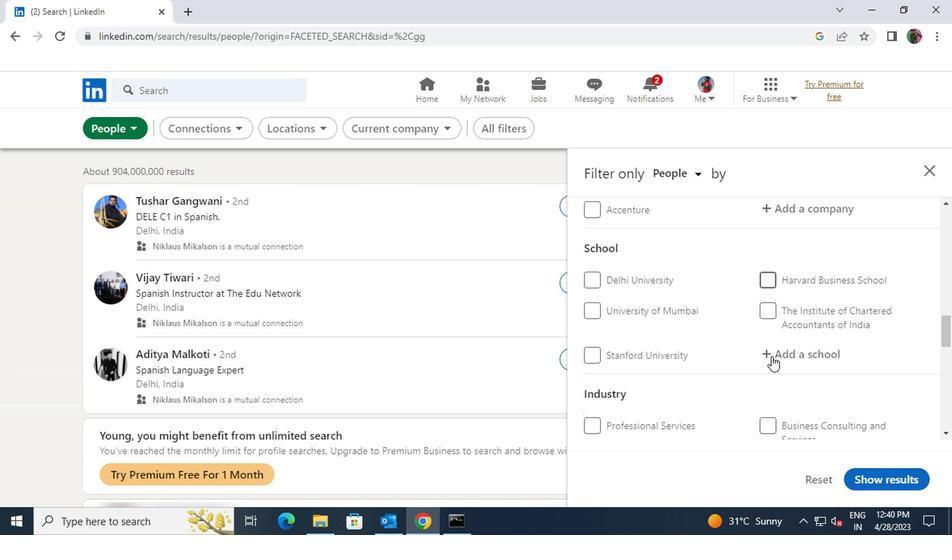 
Action: Mouse pressed left at (768, 355)
Screenshot: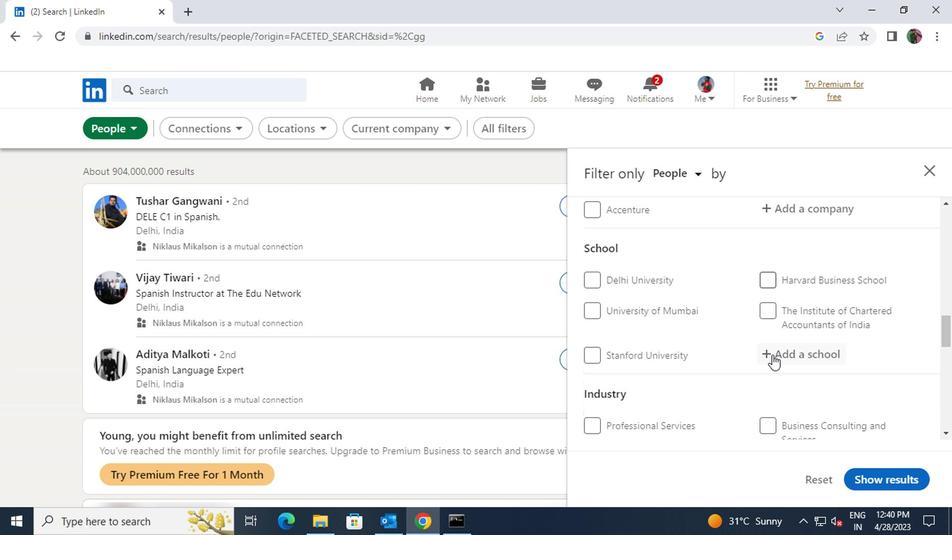 
Action: Key pressed <Key.shift><Key.shift><Key.shift><Key.shift>YOUNG<Key.space><Key.shift><Key.shift><Key.shift><Key.shift><Key.shift><Key.shift><Key.shift><Key.shift><Key.shift><Key.shift><Key.shift><Key.shift><Key.shift><Key.shift><Key.shift><Key.shift><Key.shift><Key.shift><Key.shift><Key.shift><Key.shift><Key.shift><Key.shift><Key.shift><Key.shift><Key.shift><Key.shift>FRESHERS
Screenshot: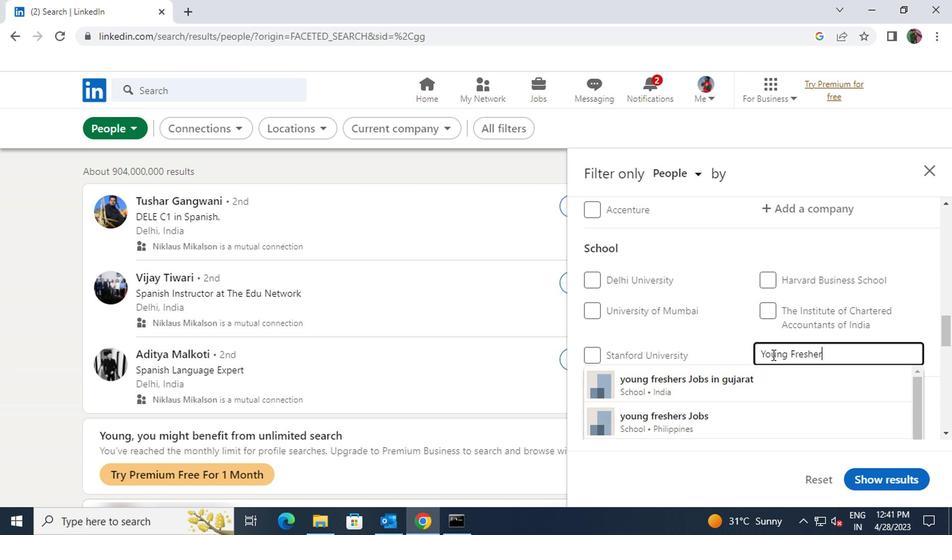 
Action: Mouse moved to (760, 371)
Screenshot: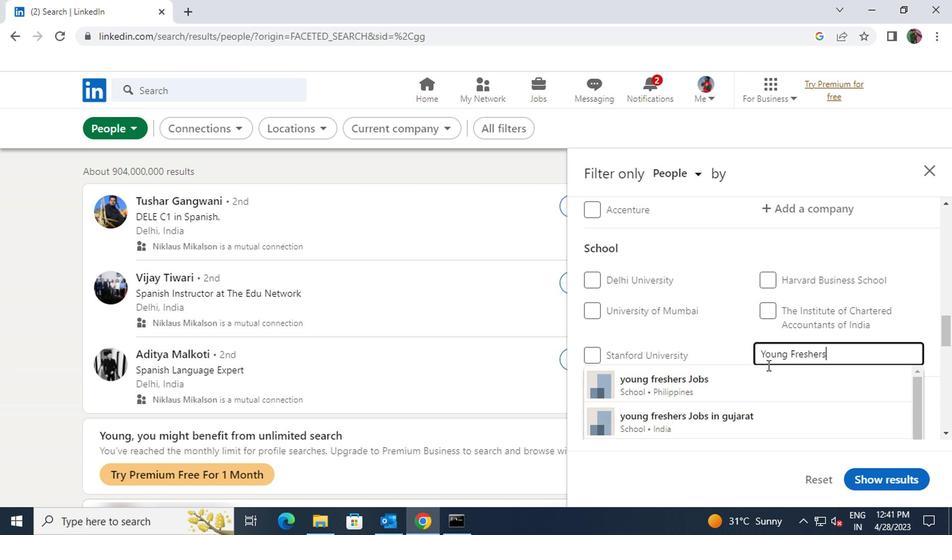 
Action: Mouse pressed left at (760, 371)
Screenshot: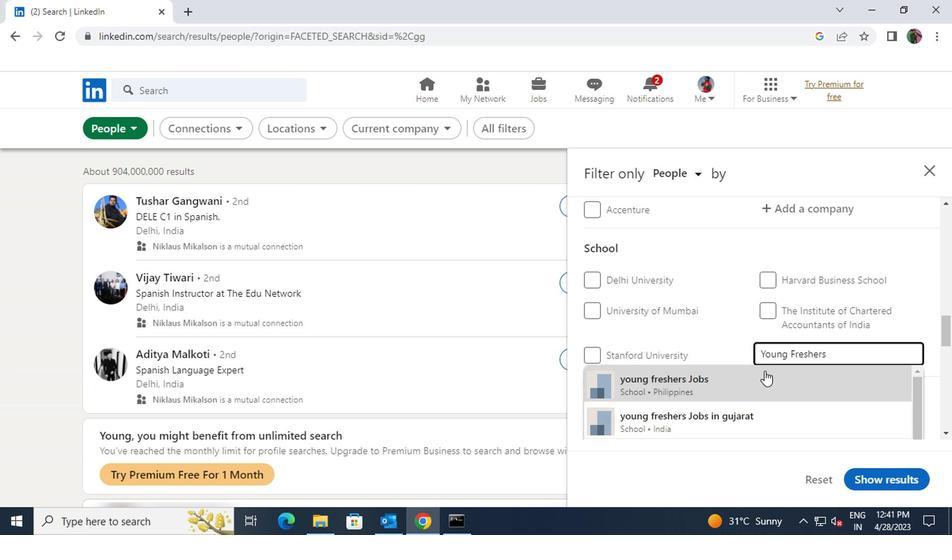 
Action: Mouse scrolled (760, 370) with delta (0, 0)
Screenshot: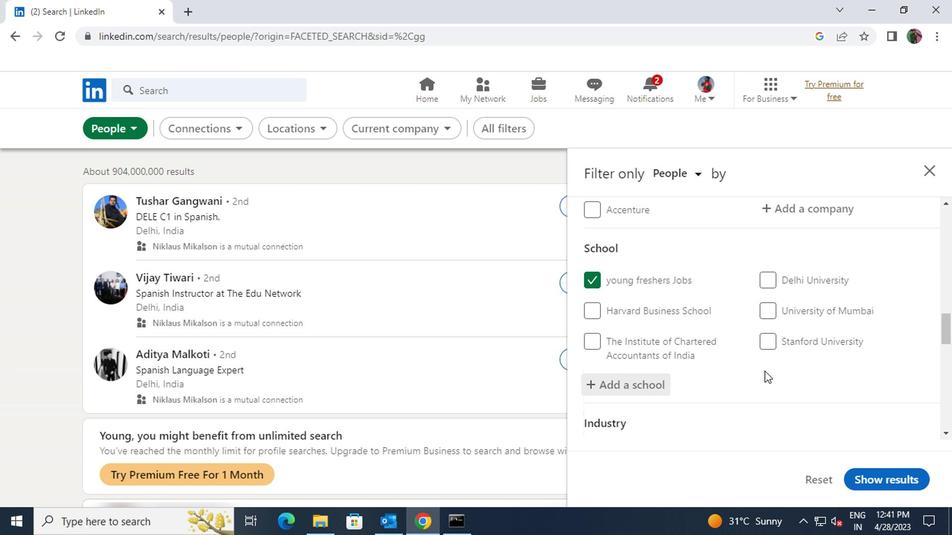 
Action: Mouse scrolled (760, 370) with delta (0, 0)
Screenshot: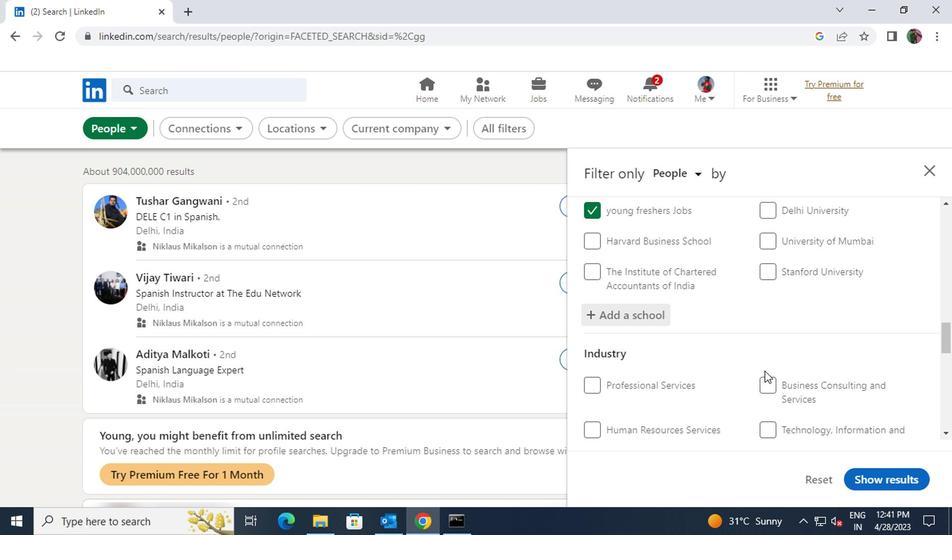 
Action: Mouse scrolled (760, 370) with delta (0, 0)
Screenshot: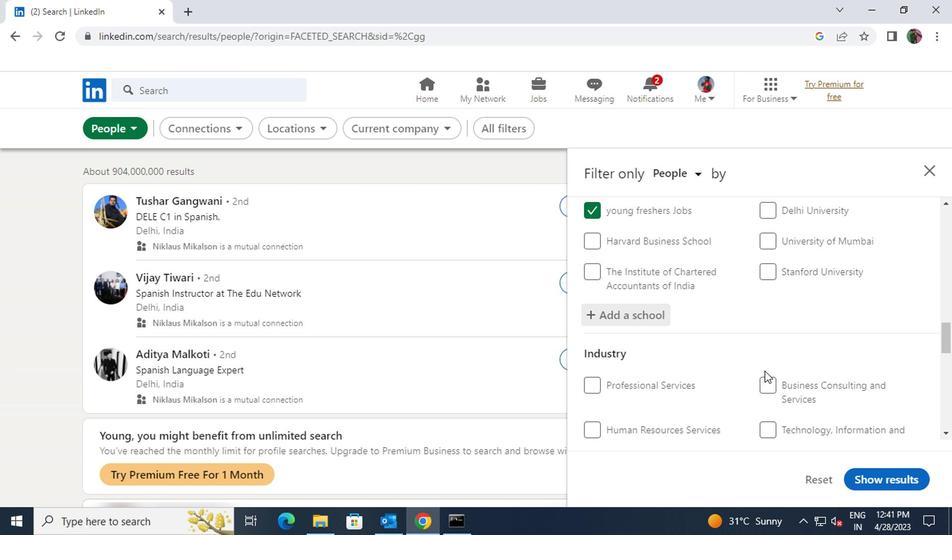 
Action: Mouse moved to (763, 336)
Screenshot: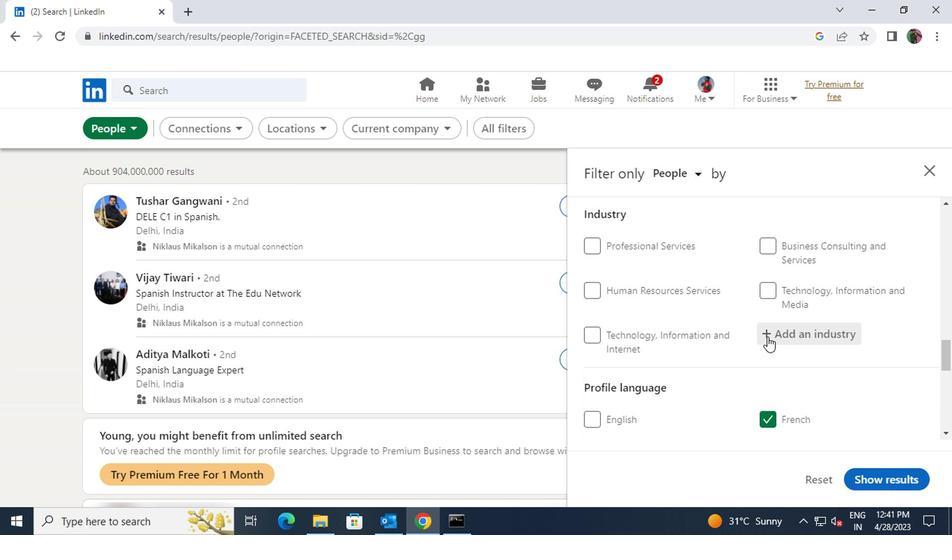 
Action: Mouse pressed left at (763, 336)
Screenshot: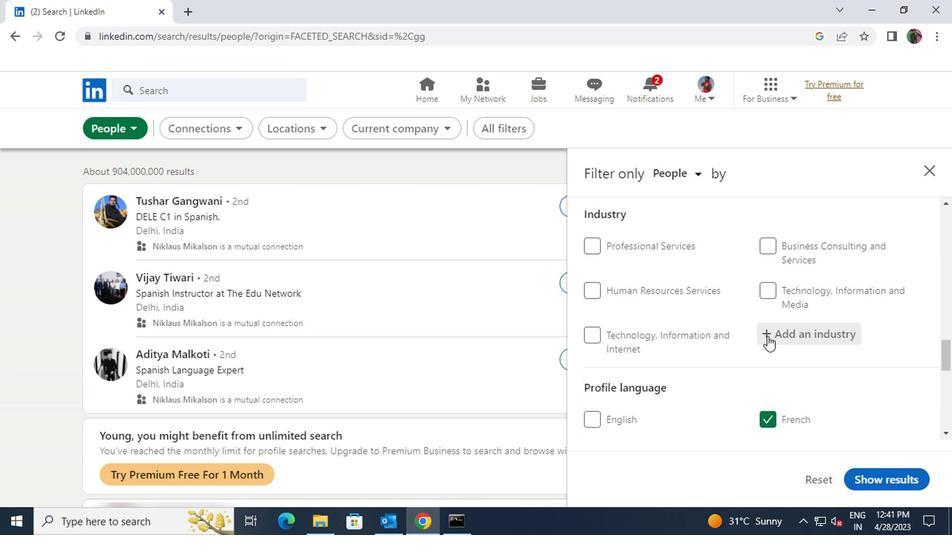 
Action: Key pressed <Key.shift><Key.shift><Key.shift><Key.shift><Key.shift>BOOK<Key.space>AND<Key.space>
Screenshot: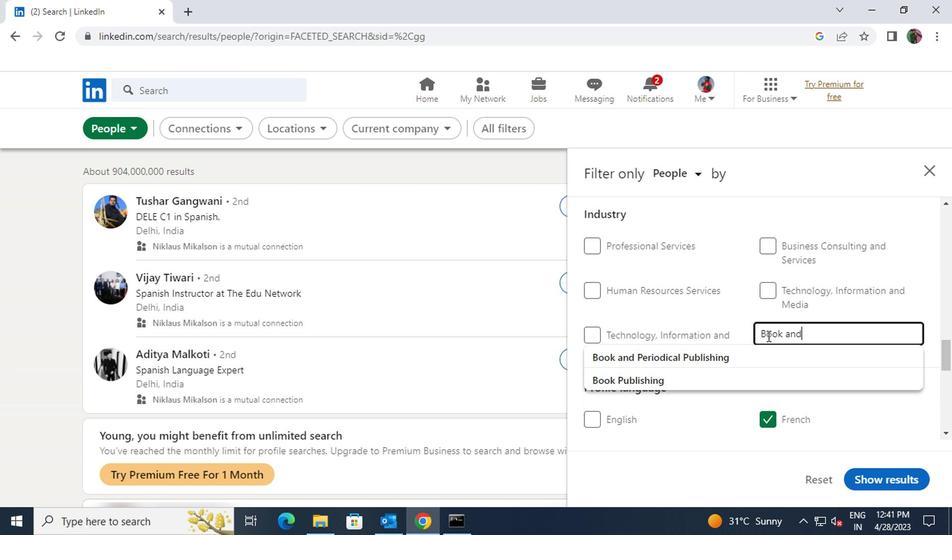 
Action: Mouse moved to (756, 353)
Screenshot: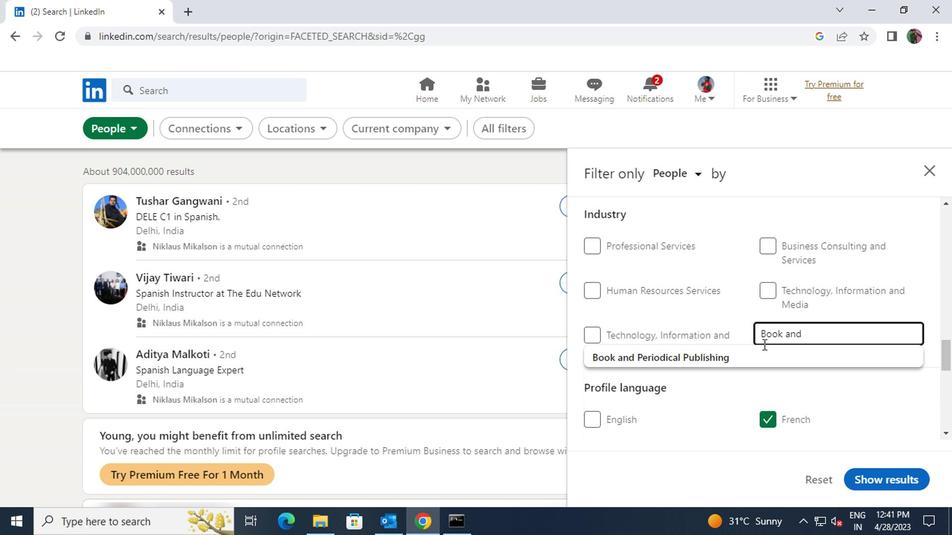 
Action: Mouse pressed left at (756, 353)
Screenshot: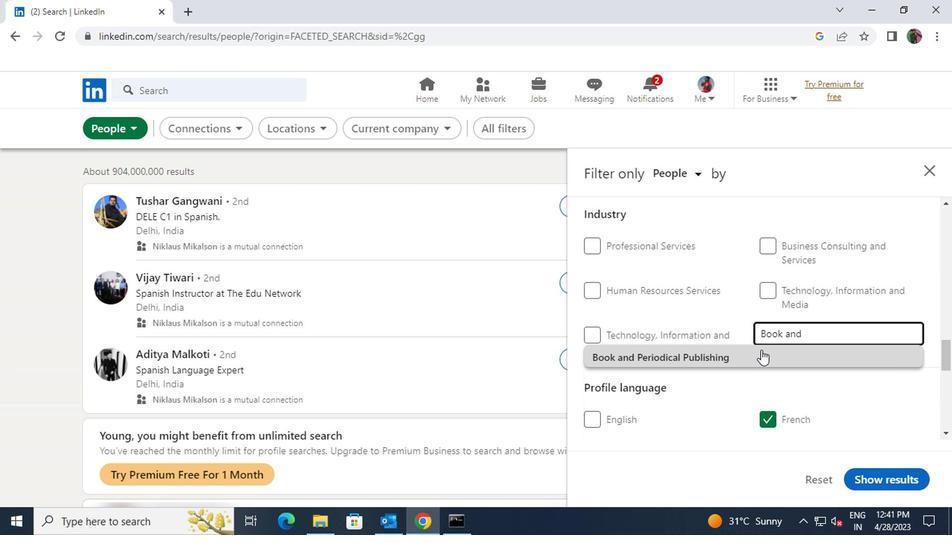 
Action: Mouse scrolled (756, 352) with delta (0, 0)
Screenshot: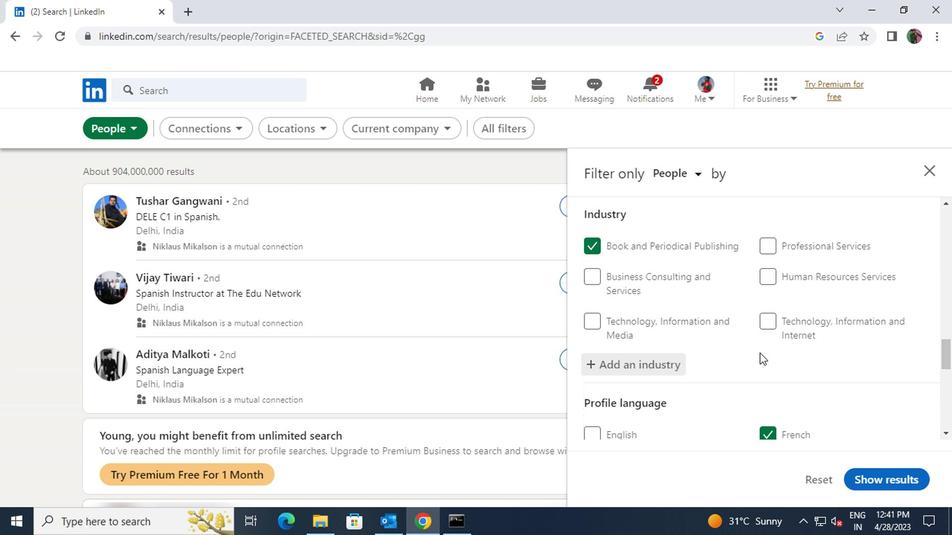 
Action: Mouse scrolled (756, 352) with delta (0, 0)
Screenshot: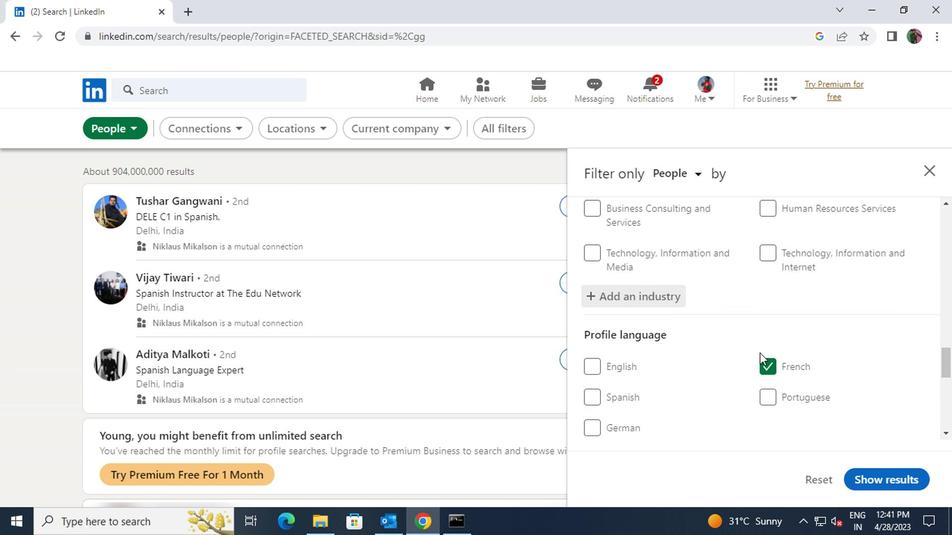 
Action: Mouse scrolled (756, 352) with delta (0, 0)
Screenshot: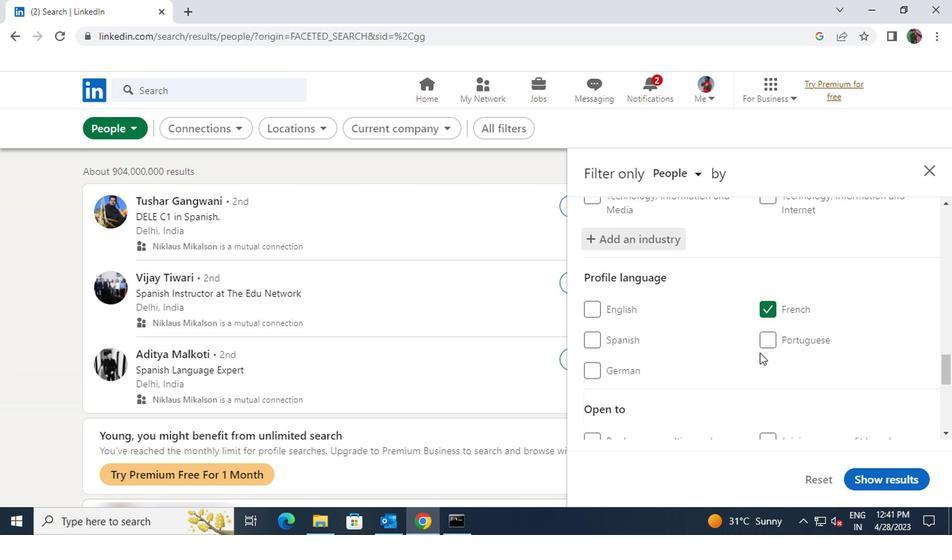 
Action: Mouse scrolled (756, 352) with delta (0, 0)
Screenshot: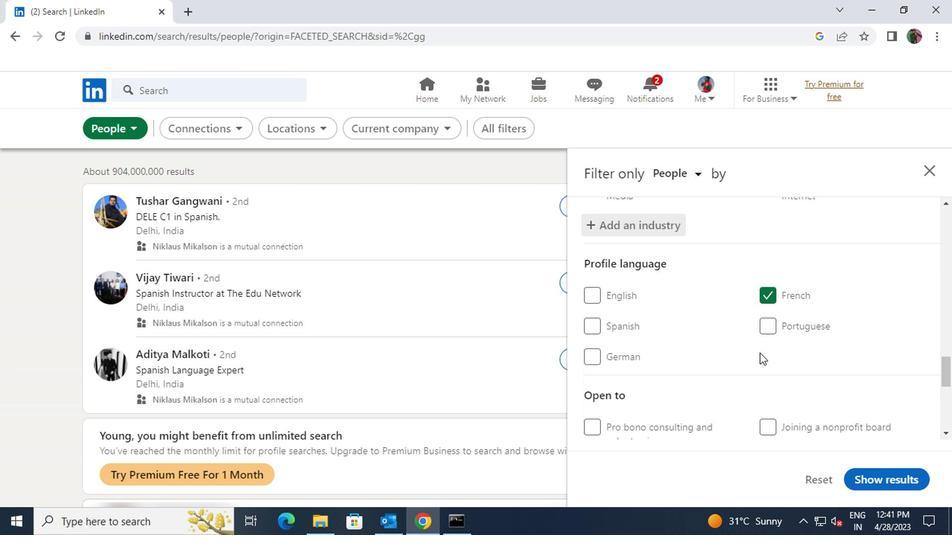 
Action: Mouse scrolled (756, 352) with delta (0, 0)
Screenshot: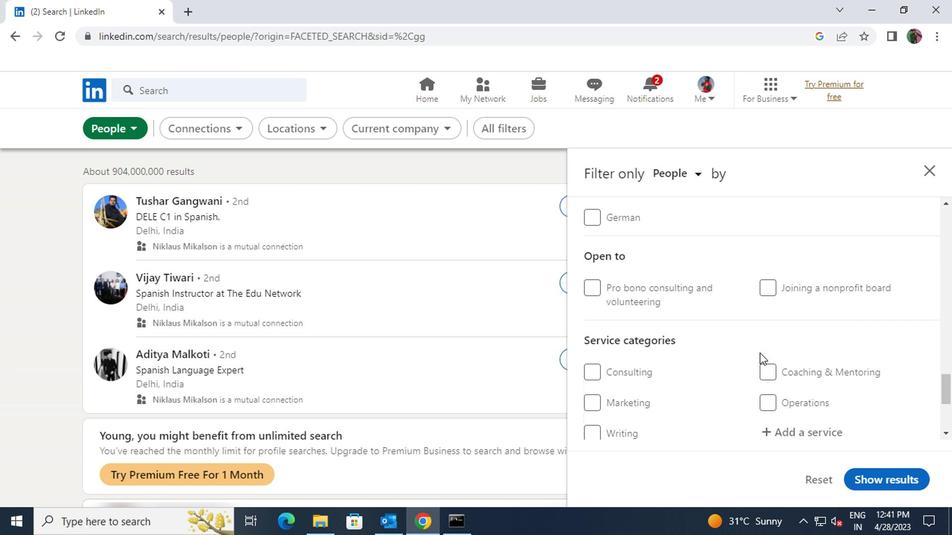 
Action: Mouse moved to (780, 363)
Screenshot: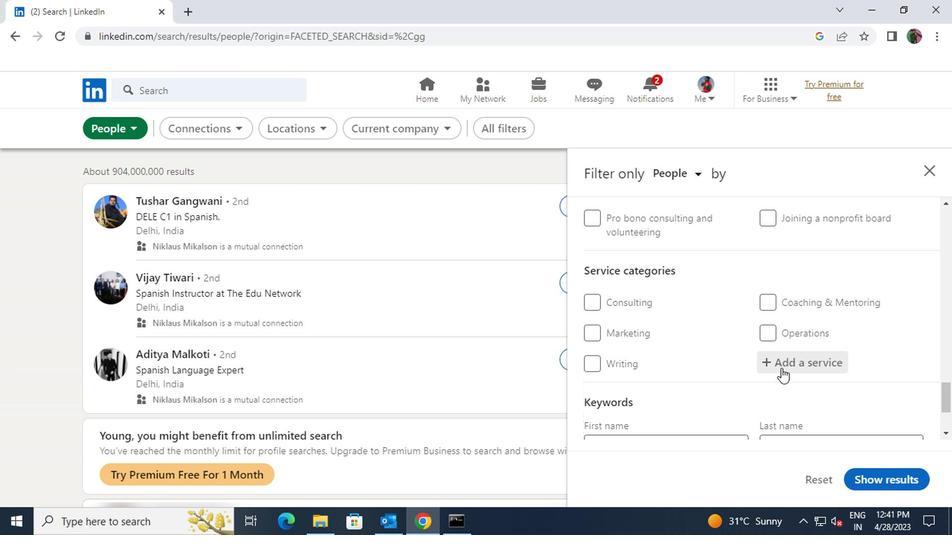 
Action: Mouse pressed left at (780, 363)
Screenshot: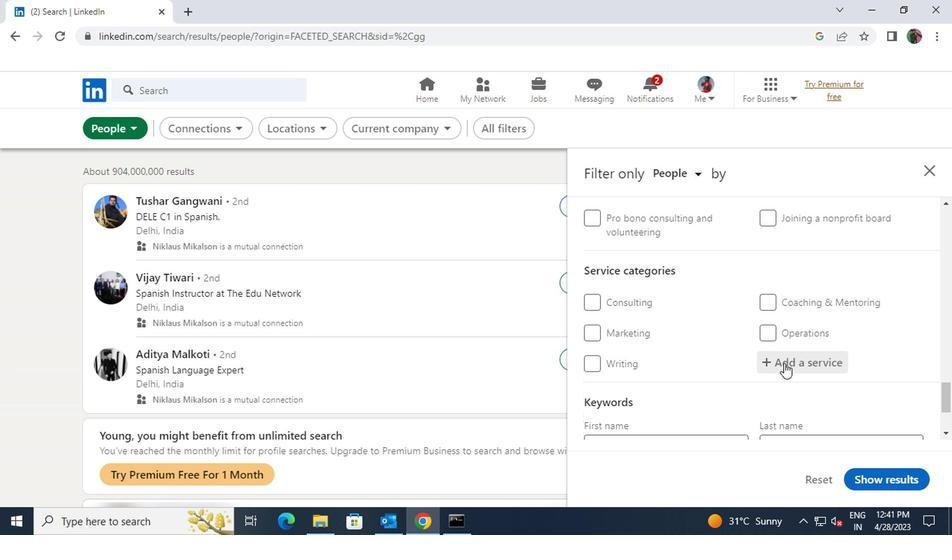 
Action: Key pressed <Key.shift>PROJECT<Key.space>MANAGEM
Screenshot: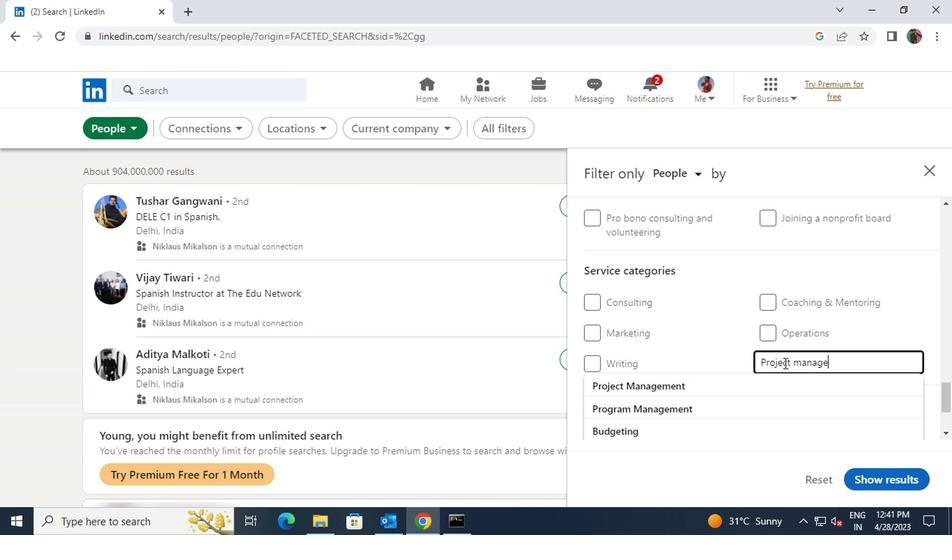 
Action: Mouse moved to (773, 380)
Screenshot: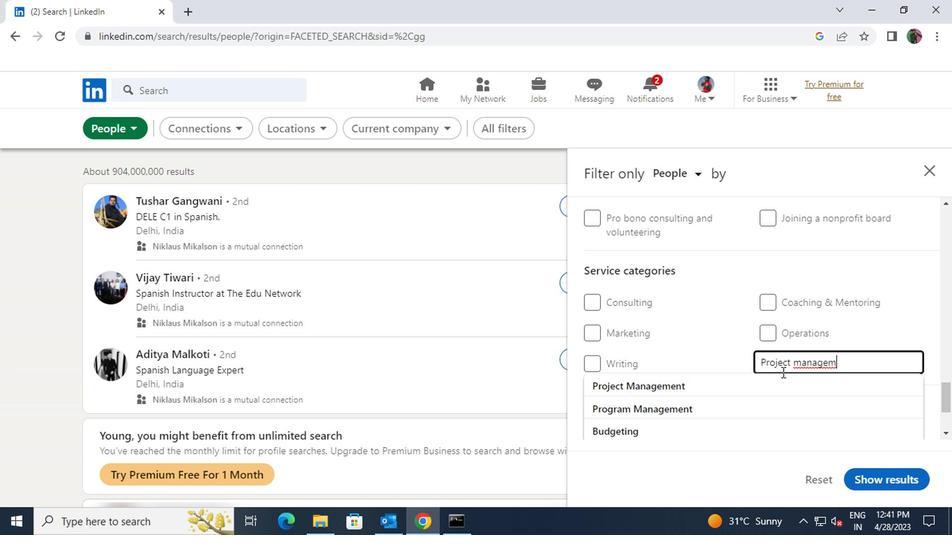 
Action: Mouse pressed left at (773, 380)
Screenshot: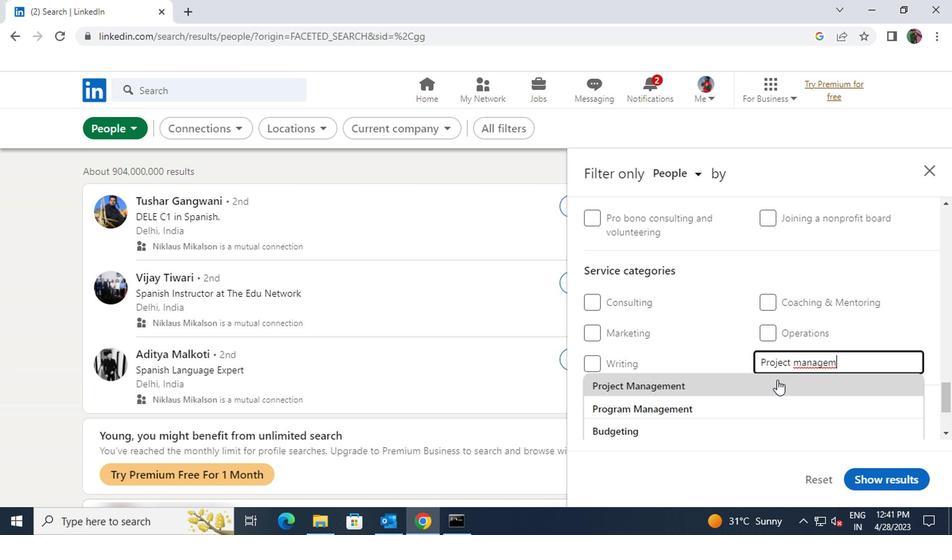 
Action: Mouse scrolled (773, 379) with delta (0, 0)
Screenshot: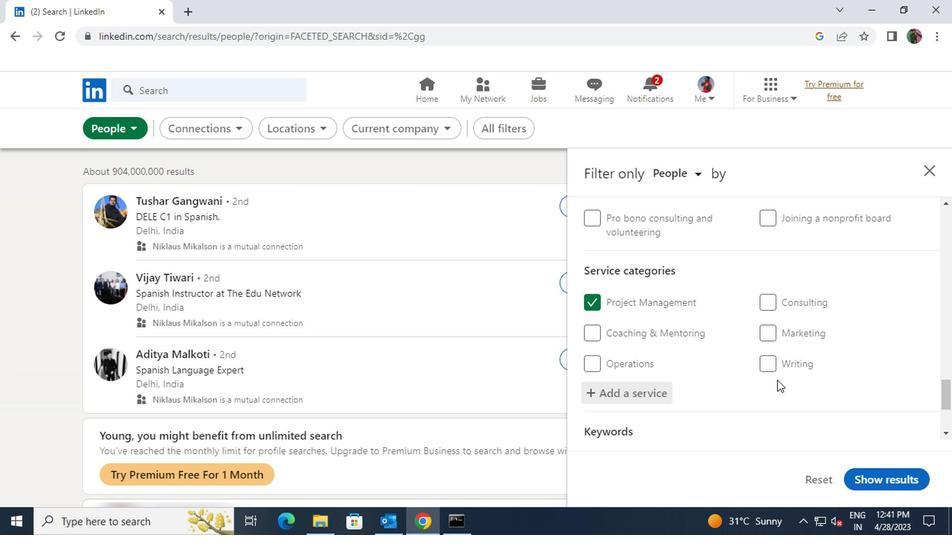 
Action: Mouse scrolled (773, 379) with delta (0, 0)
Screenshot: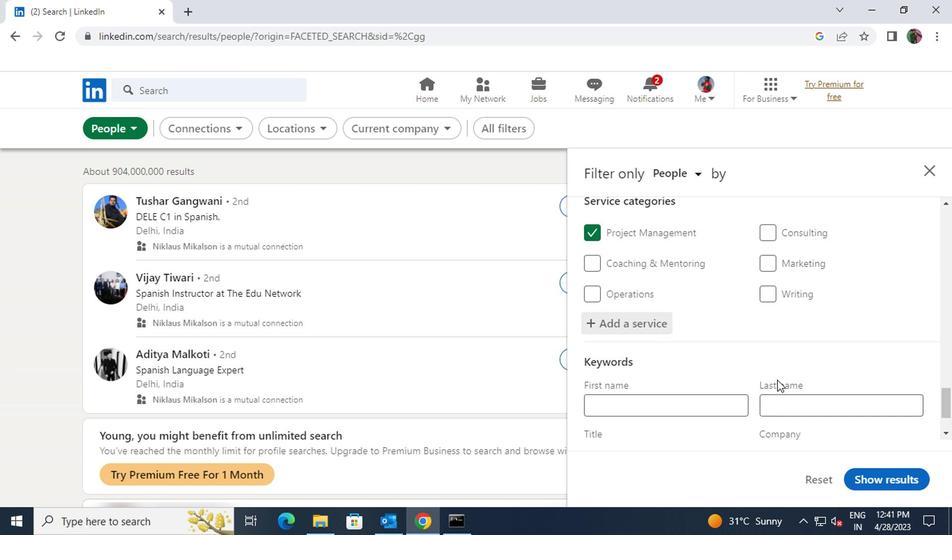 
Action: Mouse moved to (728, 391)
Screenshot: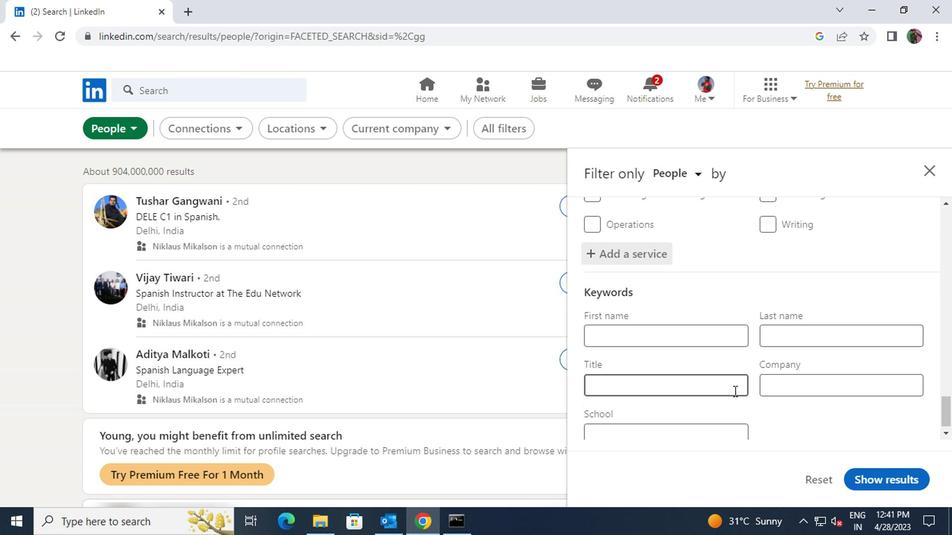 
Action: Mouse pressed left at (728, 391)
Screenshot: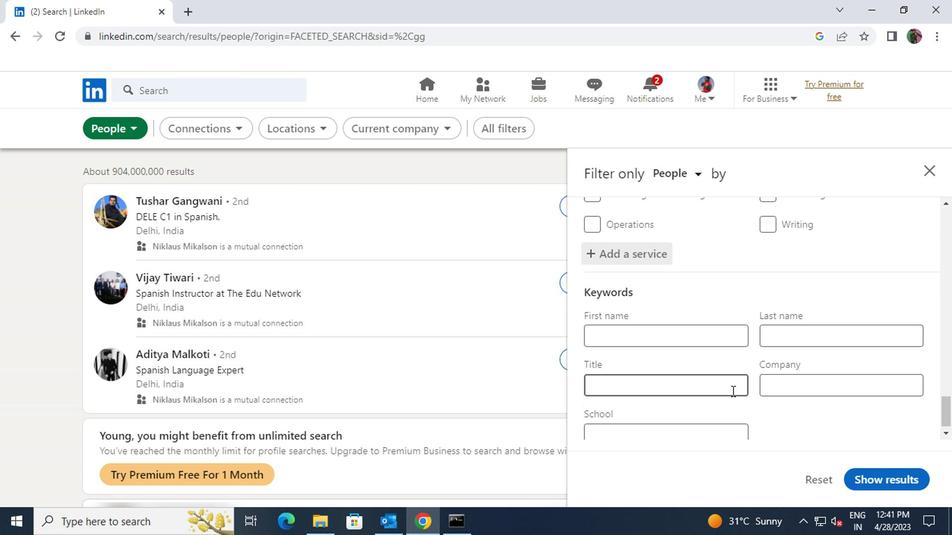 
Action: Key pressed <Key.shift>MENTOR
Screenshot: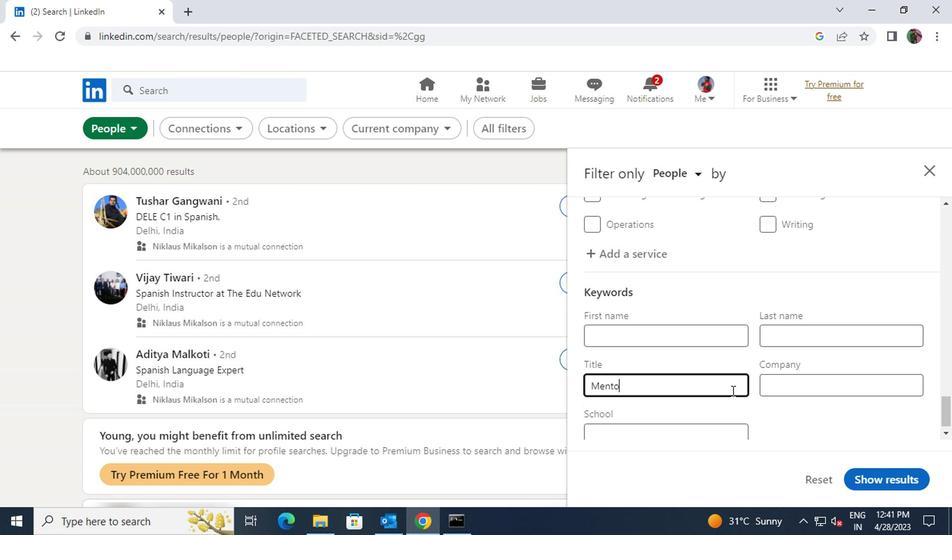 
Action: Mouse moved to (861, 476)
Screenshot: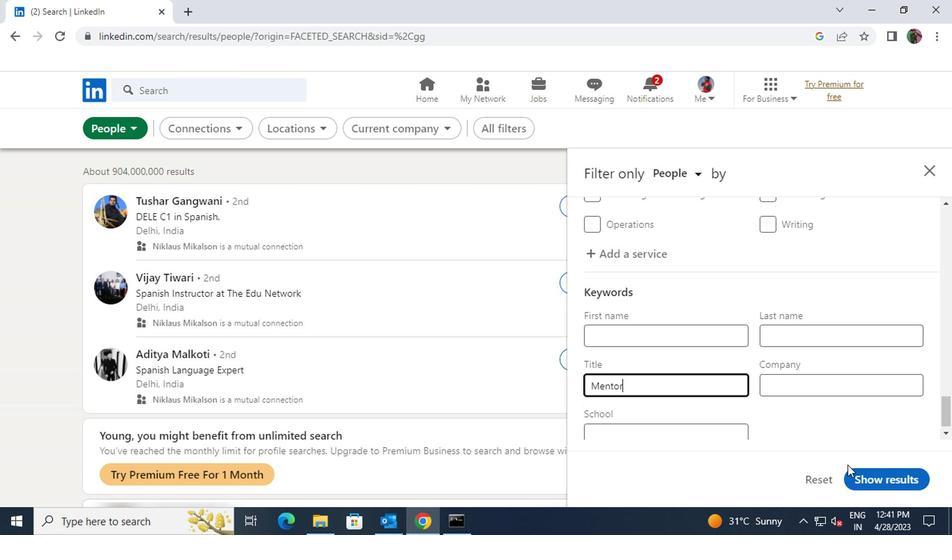 
Action: Mouse pressed left at (861, 476)
Screenshot: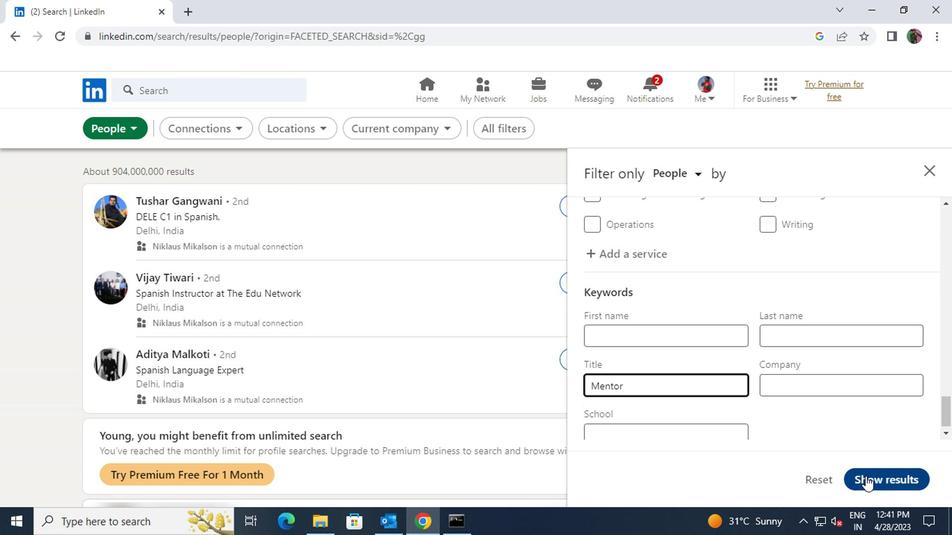 
